 Task: Forward email   from parteek.kumar@softage.net to Email0024 with a cc to Email0025 with a message Message0026
Action: Mouse moved to (628, 67)
Screenshot: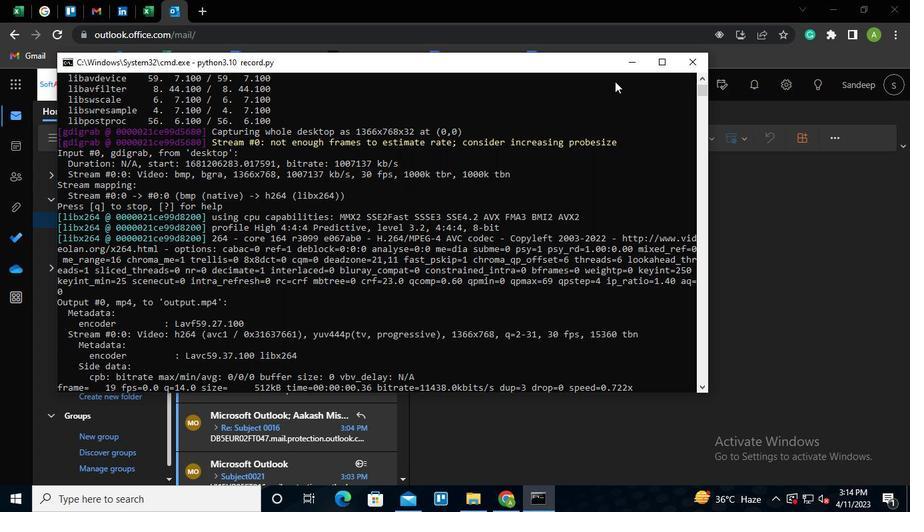 
Action: Mouse pressed left at (628, 67)
Screenshot: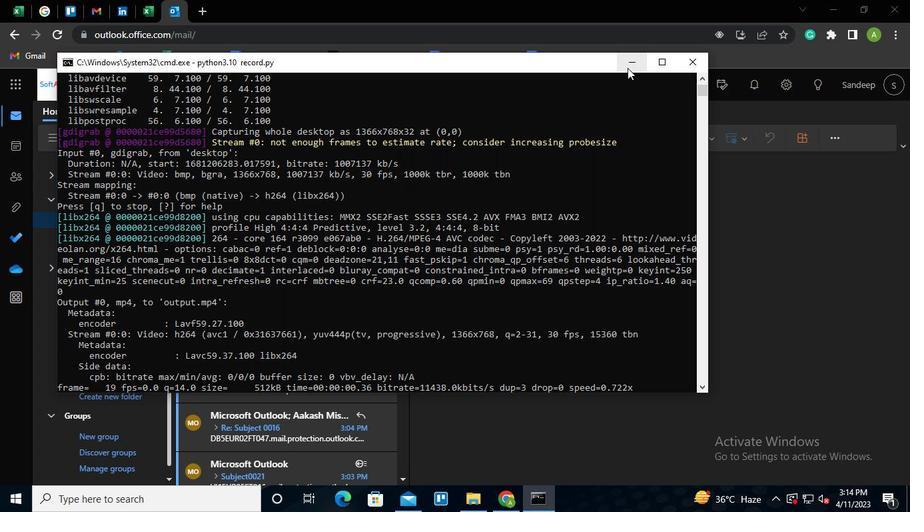 
Action: Mouse moved to (300, 213)
Screenshot: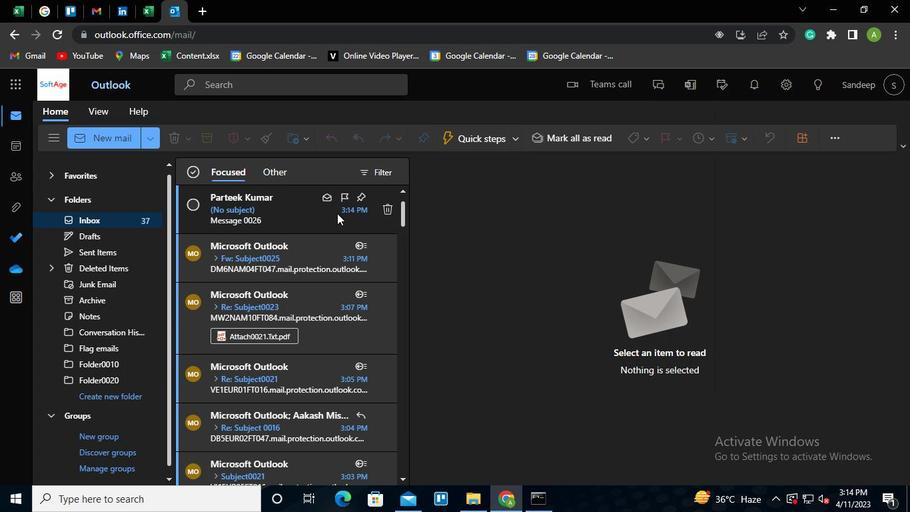 
Action: Mouse pressed left at (300, 213)
Screenshot: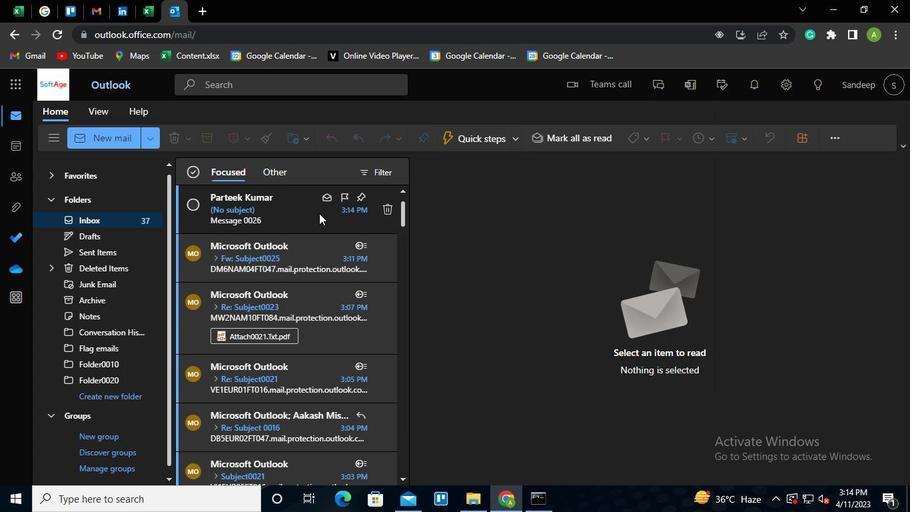 
Action: Mouse moved to (874, 208)
Screenshot: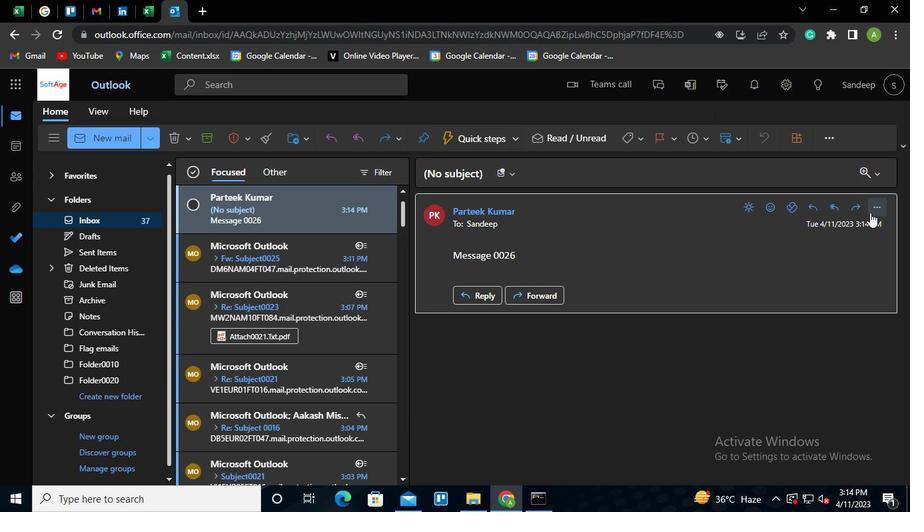 
Action: Mouse pressed left at (874, 208)
Screenshot: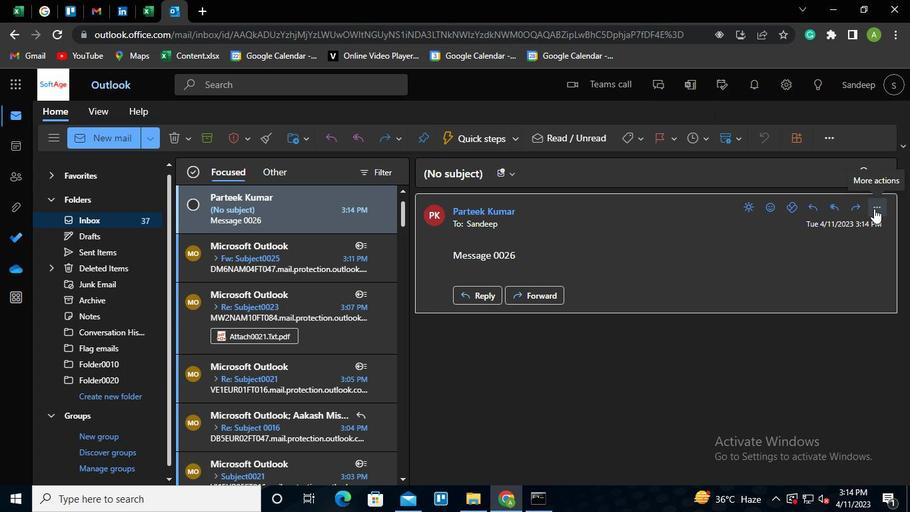 
Action: Mouse moved to (790, 139)
Screenshot: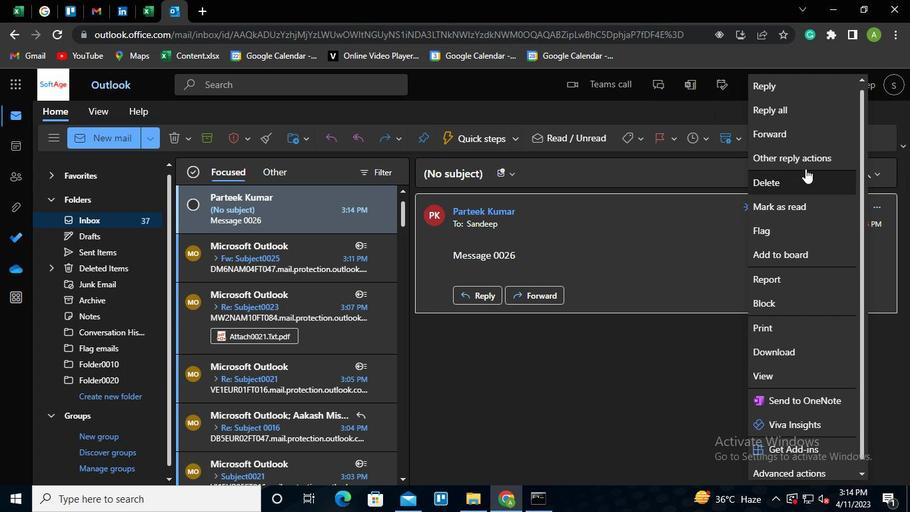 
Action: Mouse pressed left at (790, 139)
Screenshot: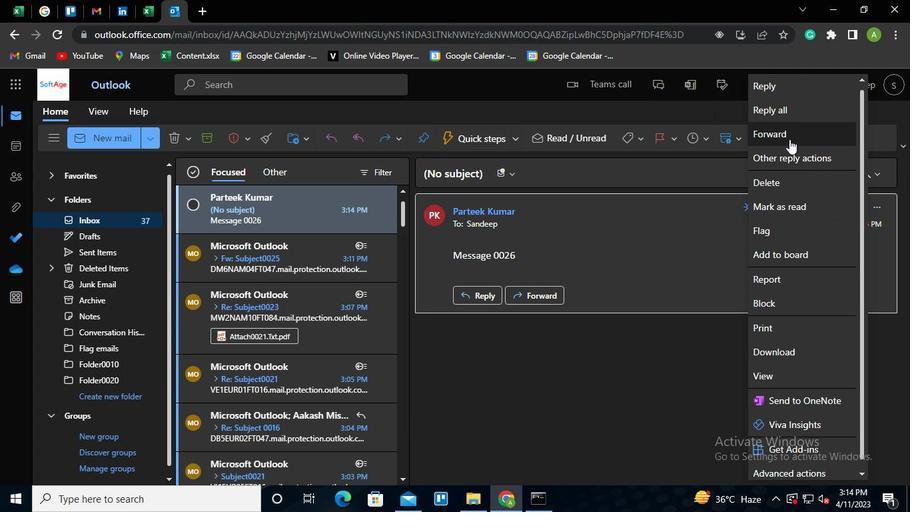 
Action: Mouse moved to (494, 206)
Screenshot: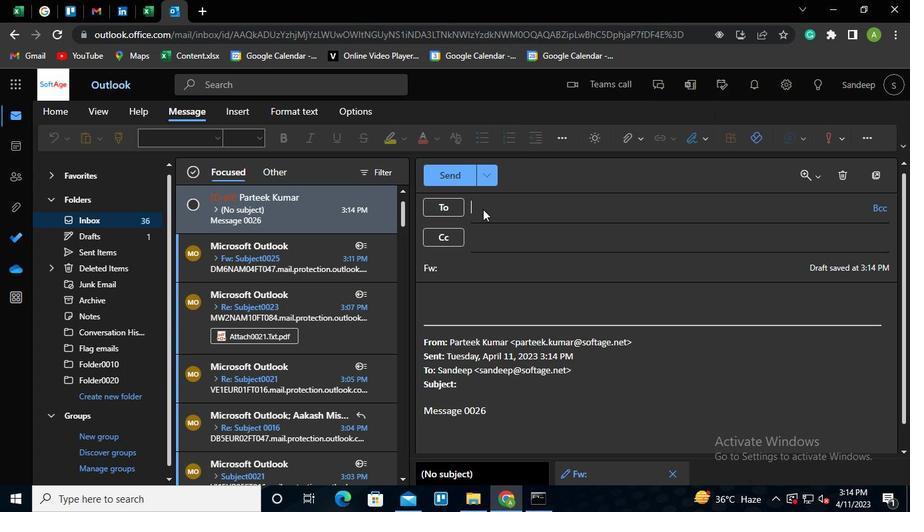
Action: Mouse pressed left at (494, 206)
Screenshot: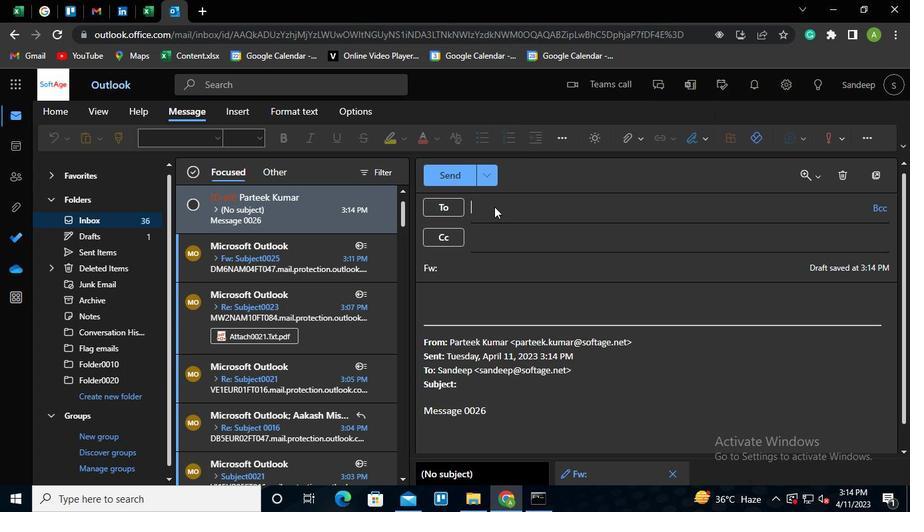 
Action: Keyboard Key.shift
Screenshot: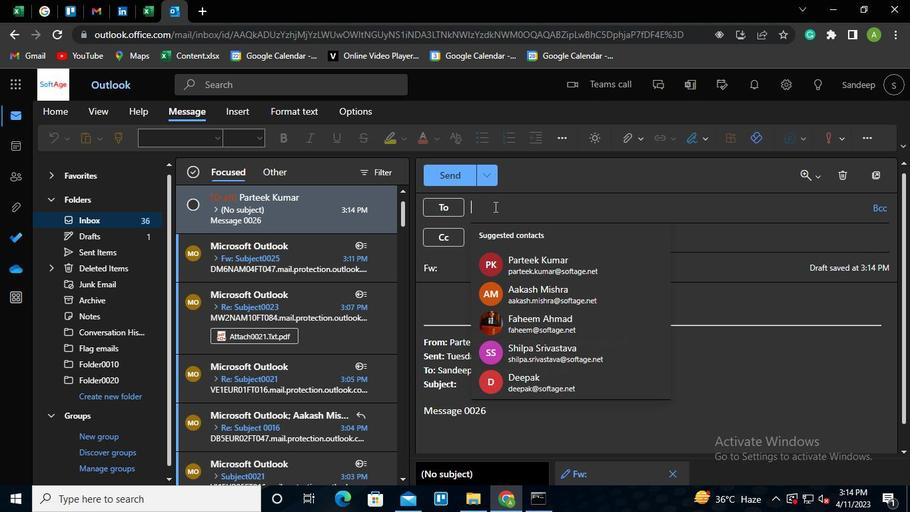 
Action: Keyboard E
Screenshot: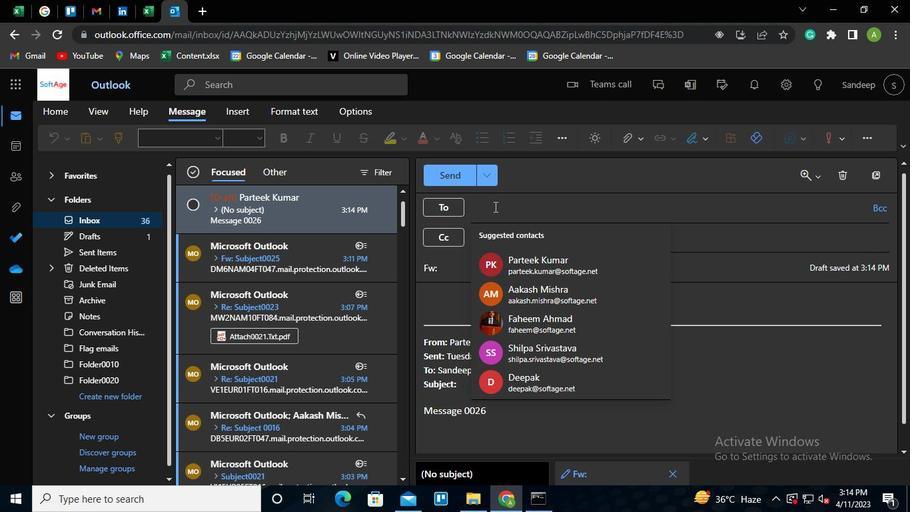 
Action: Keyboard m
Screenshot: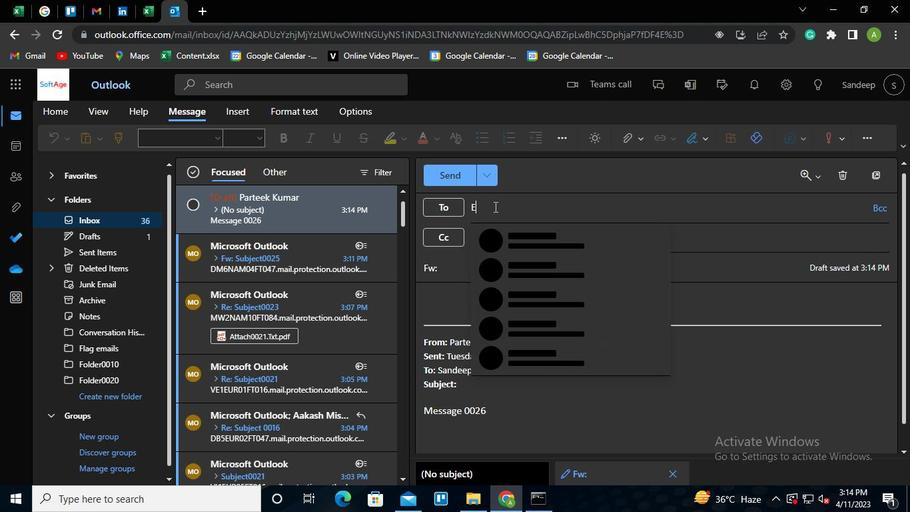 
Action: Keyboard a
Screenshot: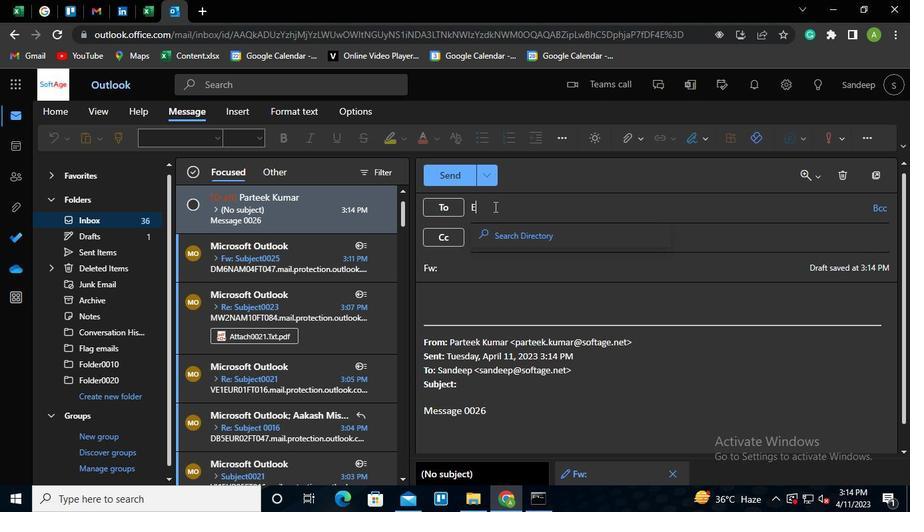 
Action: Keyboard i
Screenshot: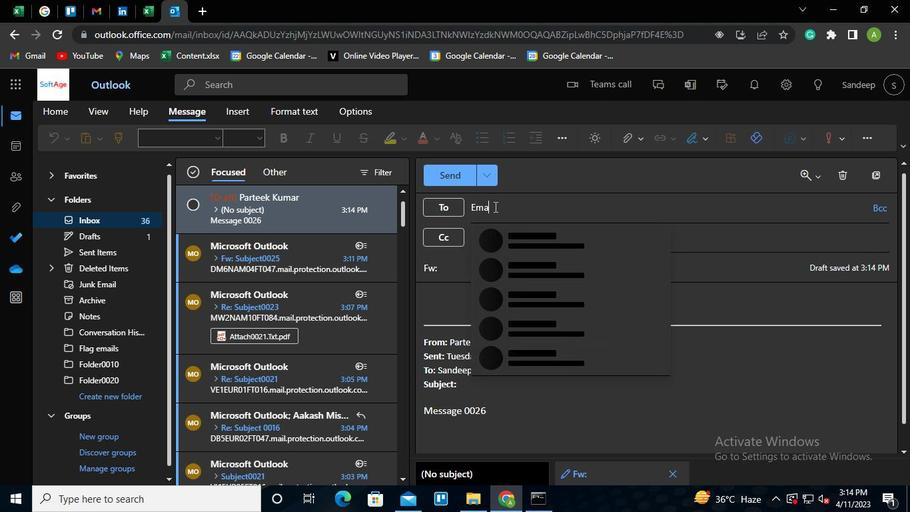 
Action: Keyboard l
Screenshot: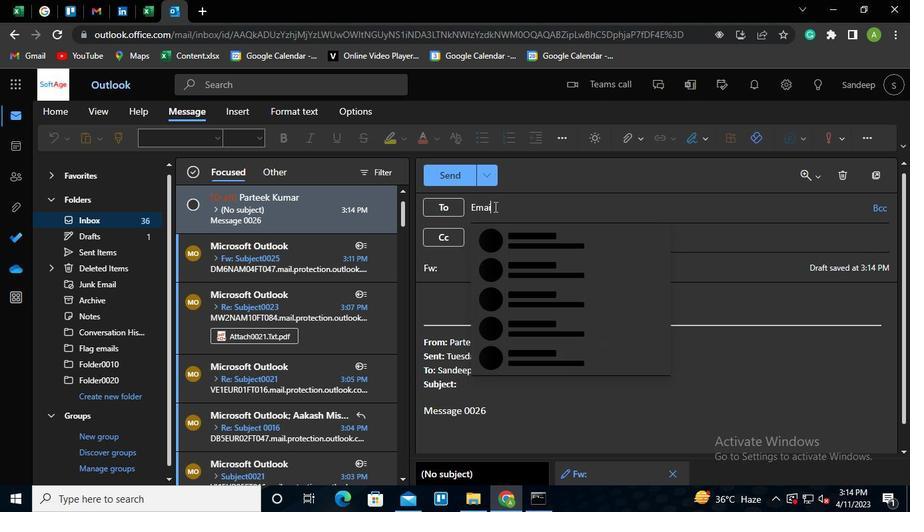 
Action: Keyboard <96>
Screenshot: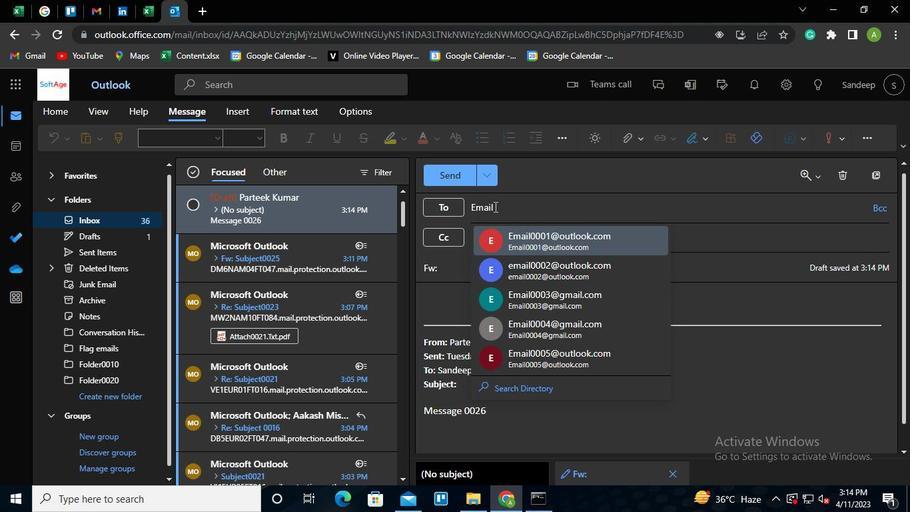 
Action: Keyboard <96>
Screenshot: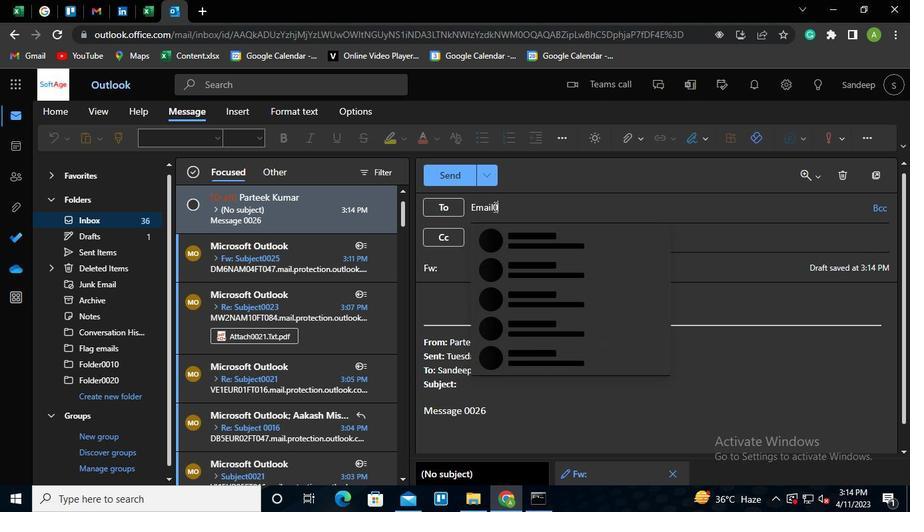 
Action: Keyboard <98>
Screenshot: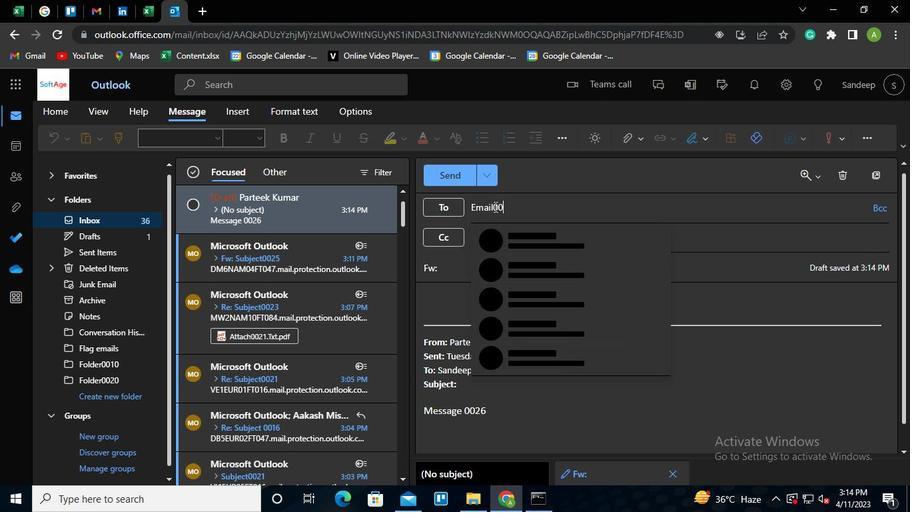 
Action: Keyboard <100>
Screenshot: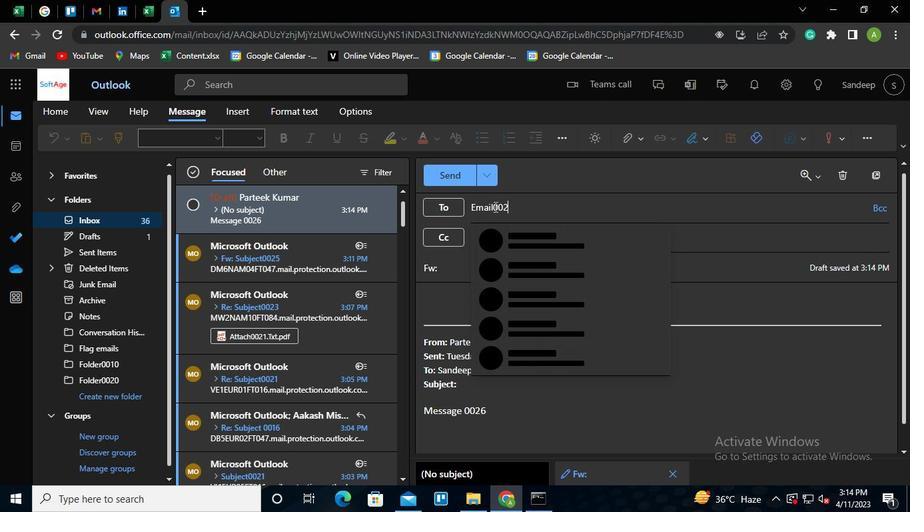 
Action: Keyboard Key.shift
Screenshot: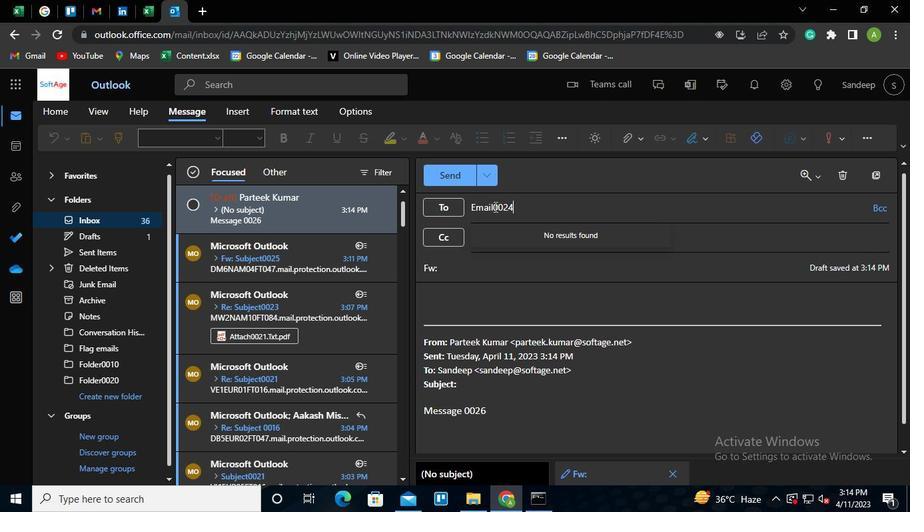 
Action: Keyboard @
Screenshot: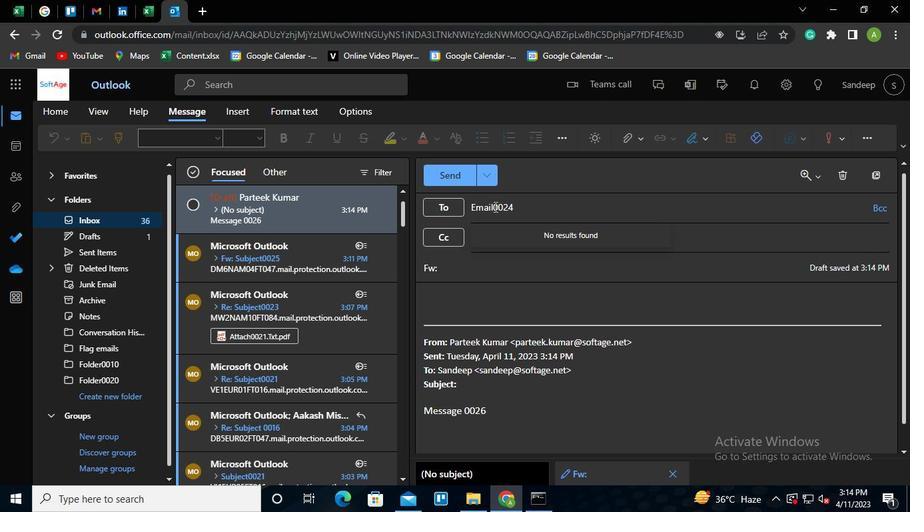 
Action: Keyboard g
Screenshot: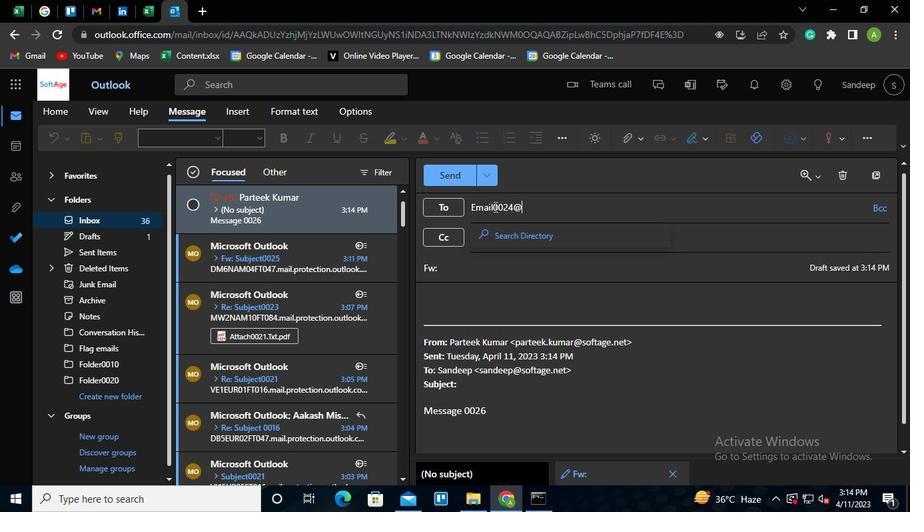 
Action: Keyboard m
Screenshot: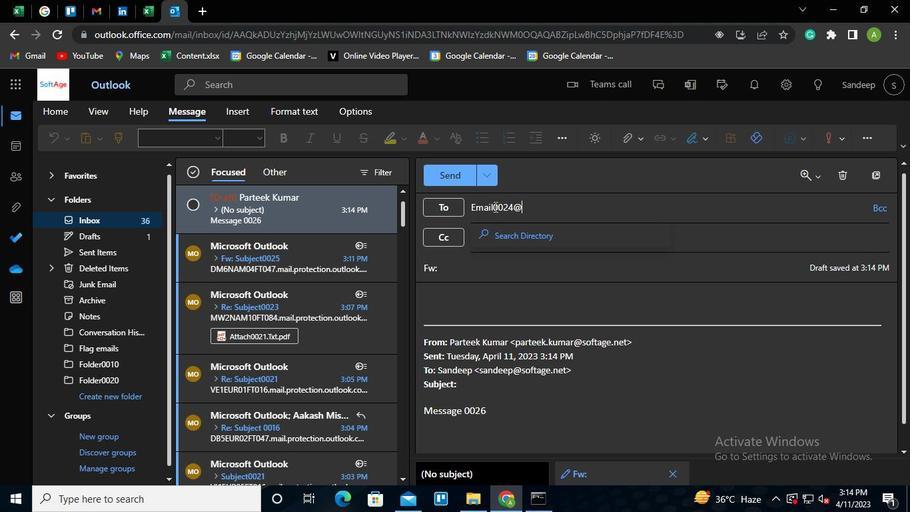 
Action: Keyboard a
Screenshot: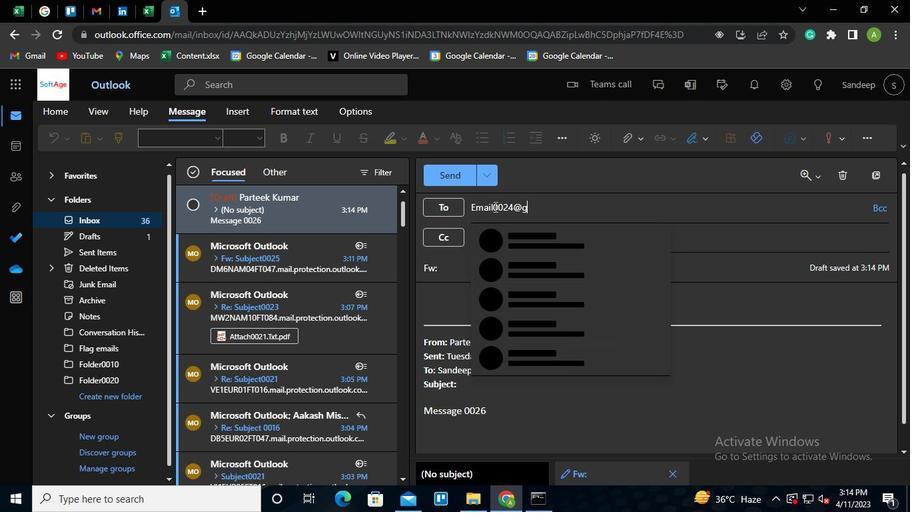 
Action: Keyboard i
Screenshot: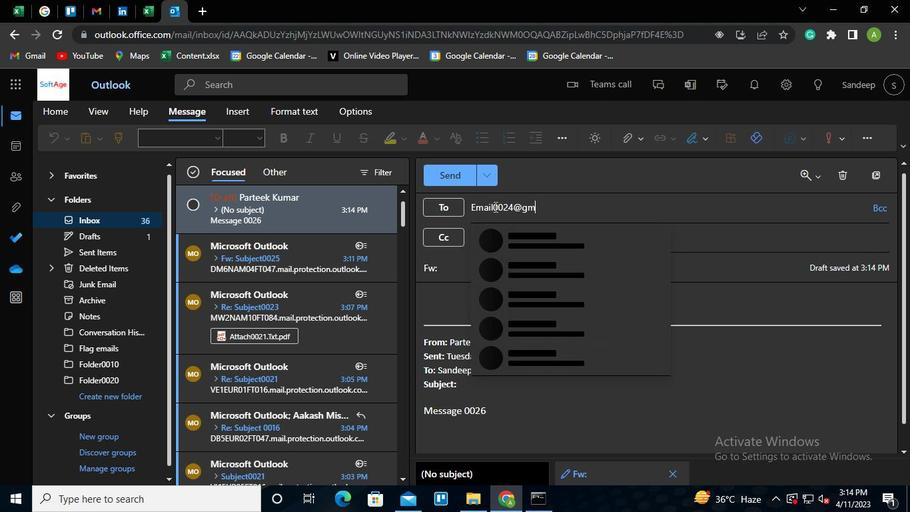 
Action: Keyboard l
Screenshot: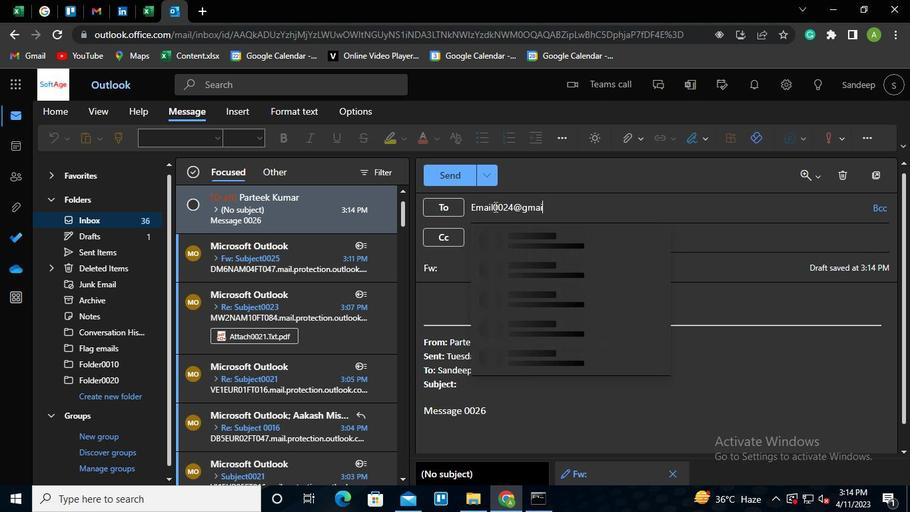 
Action: Keyboard .
Screenshot: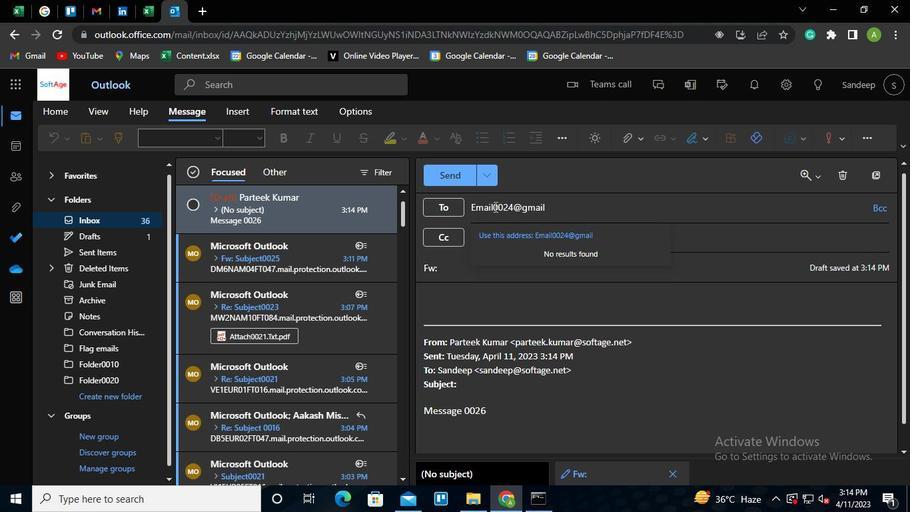 
Action: Keyboard c
Screenshot: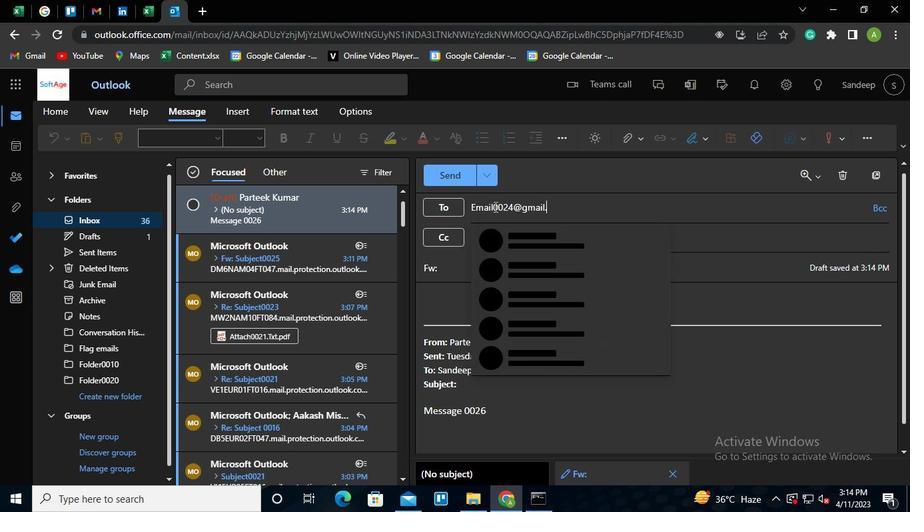 
Action: Keyboard o
Screenshot: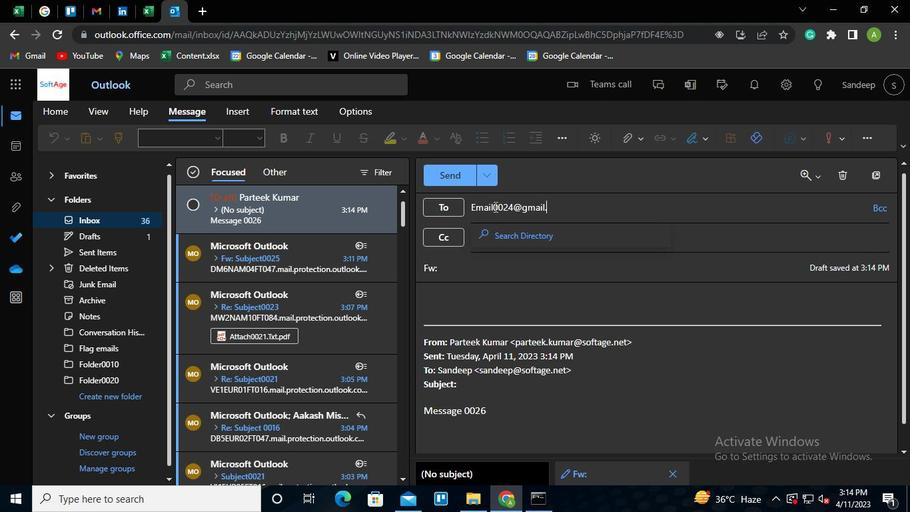 
Action: Keyboard m
Screenshot: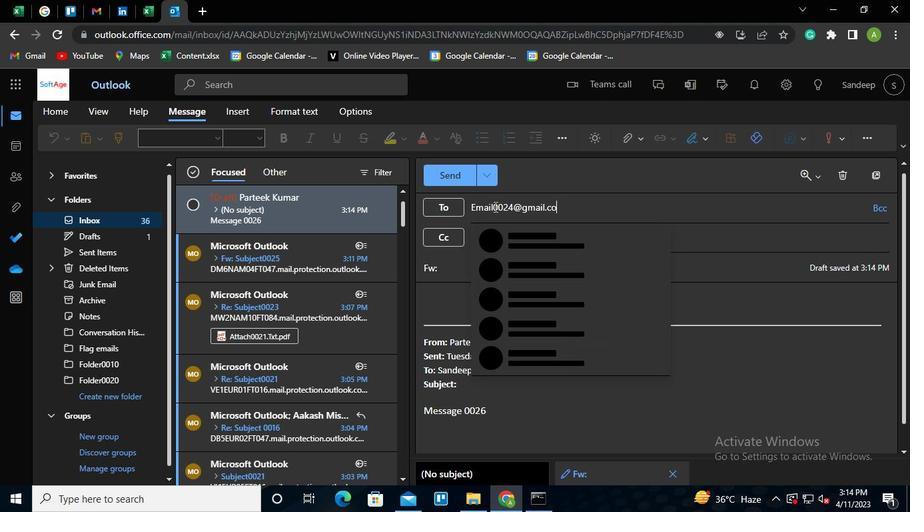
Action: Keyboard Key.left
Screenshot: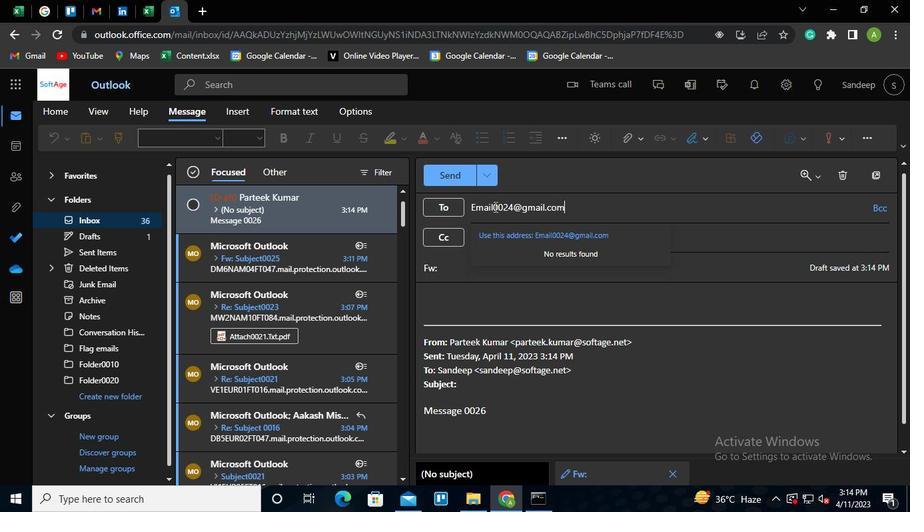 
Action: Keyboard Key.left
Screenshot: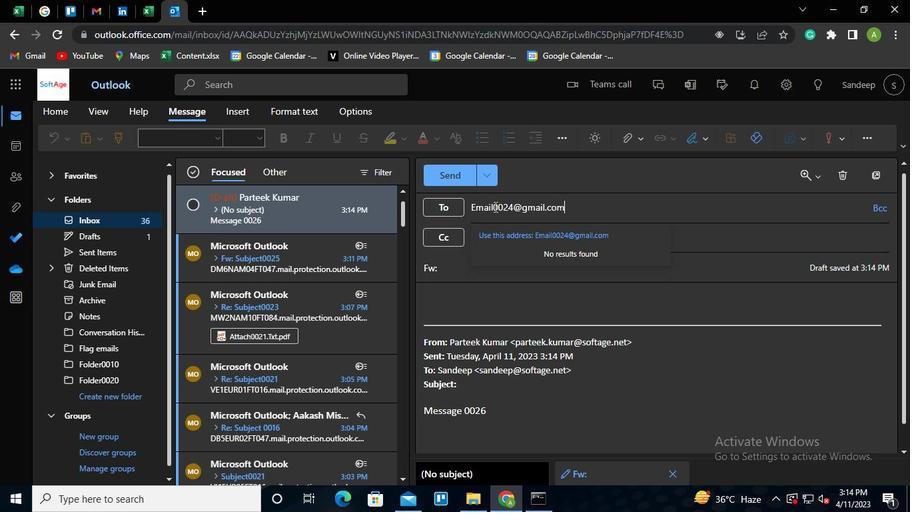 
Action: Keyboard Key.left
Screenshot: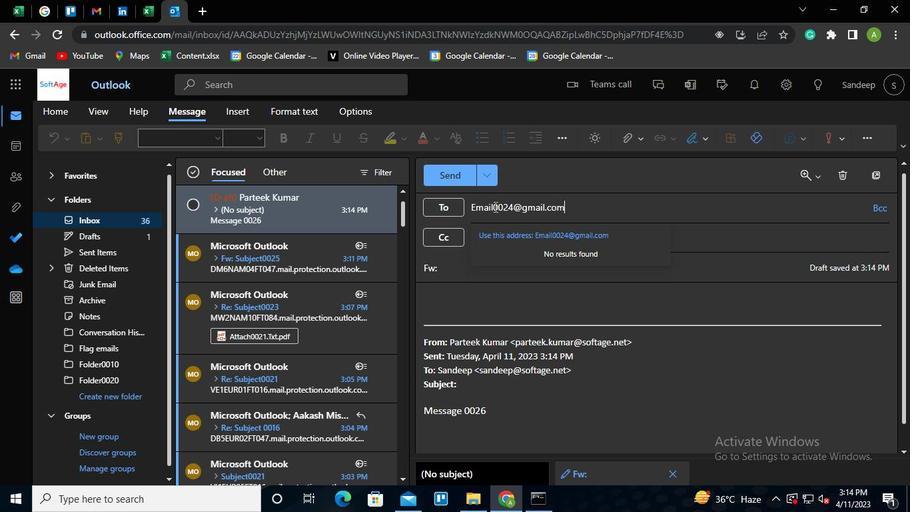
Action: Keyboard Key.left
Screenshot: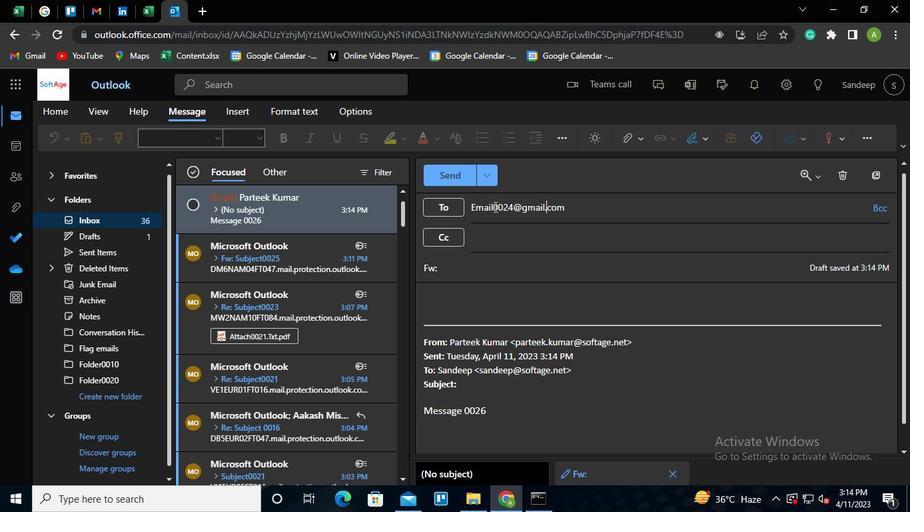 
Action: Keyboard Key.backspace
Screenshot: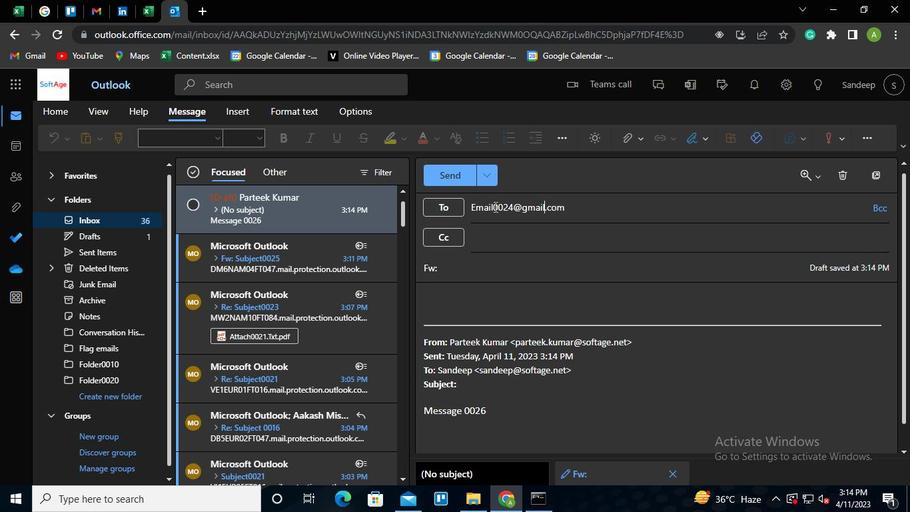 
Action: Keyboard Key.backspace
Screenshot: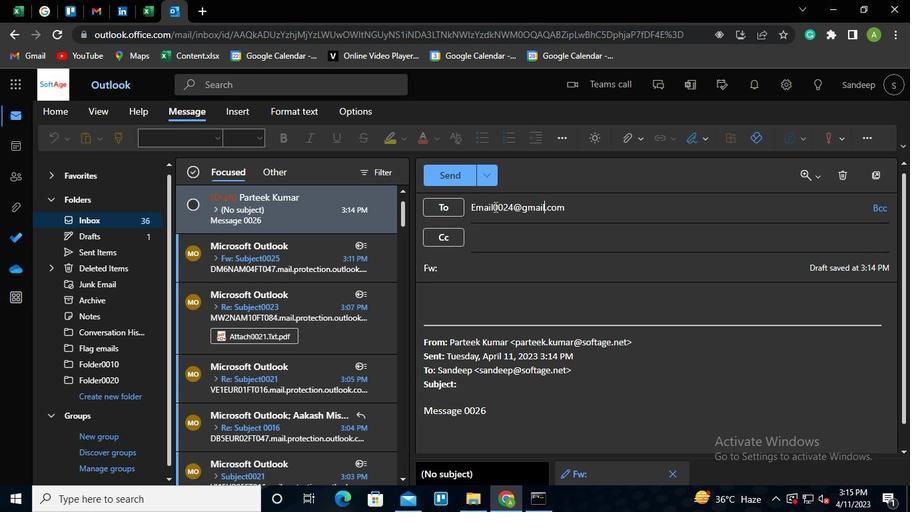 
Action: Keyboard Key.backspace
Screenshot: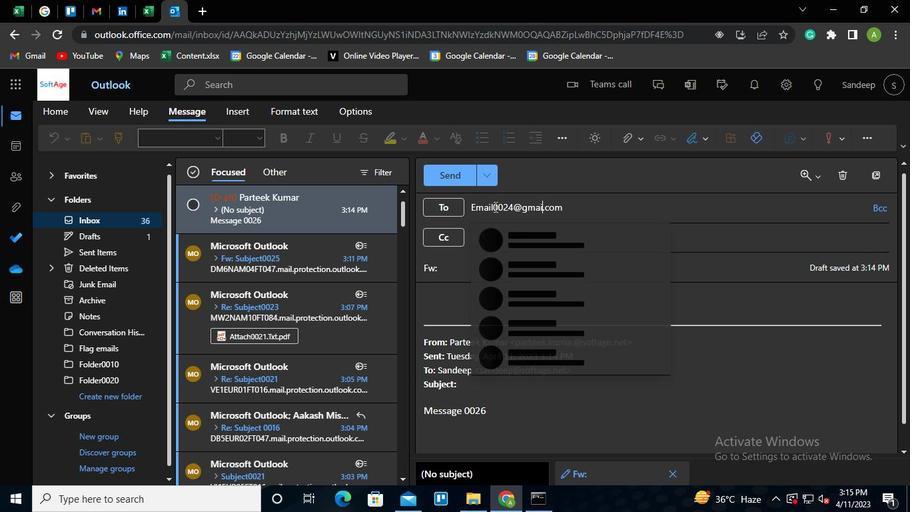 
Action: Keyboard Key.backspace
Screenshot: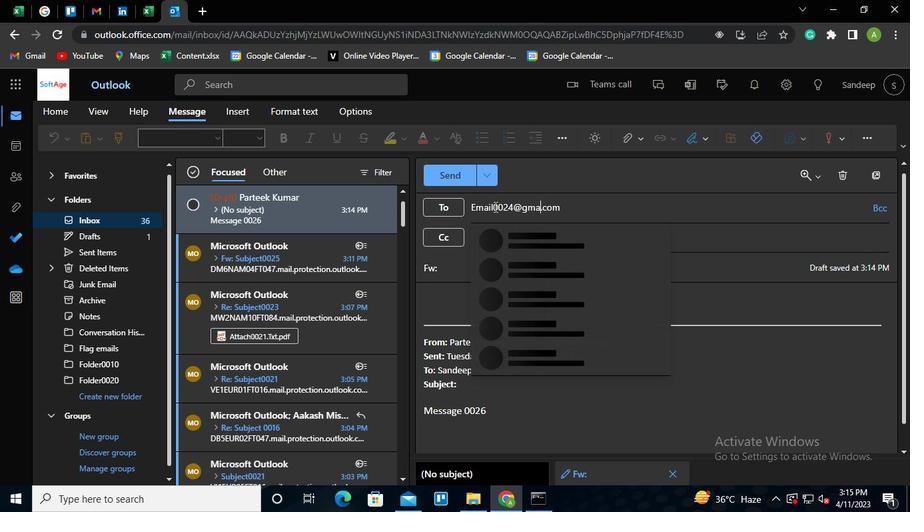 
Action: Keyboard Key.backspace
Screenshot: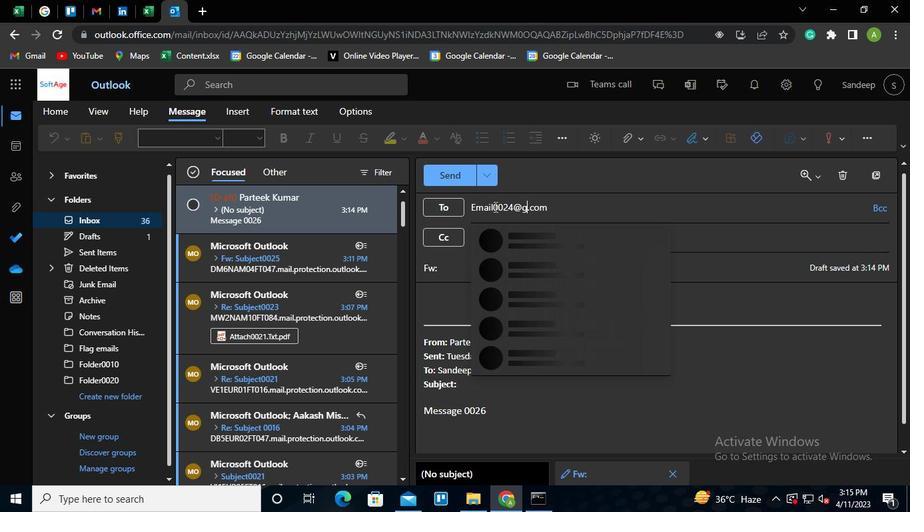 
Action: Keyboard o
Screenshot: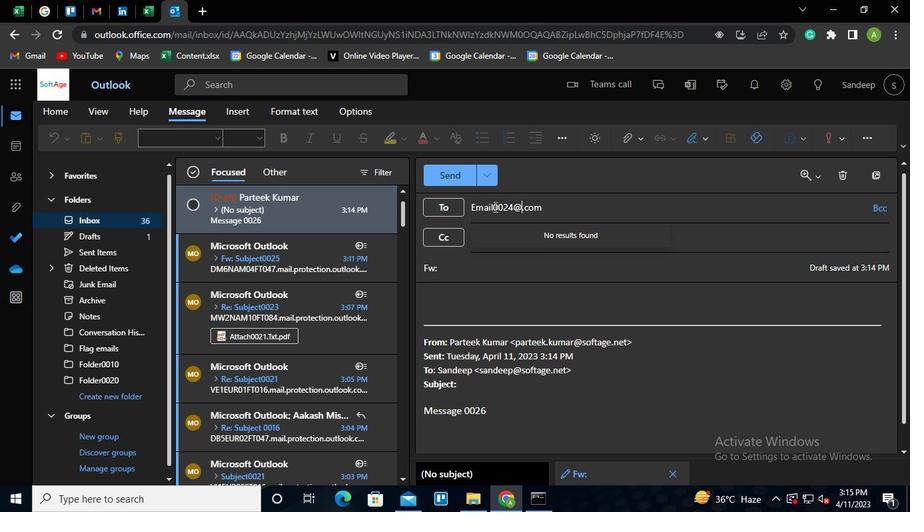 
Action: Keyboard u
Screenshot: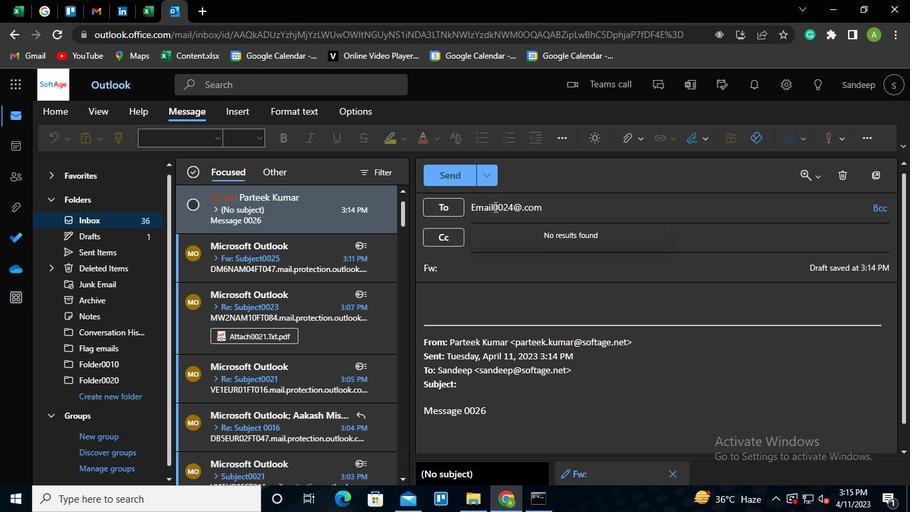 
Action: Keyboard t
Screenshot: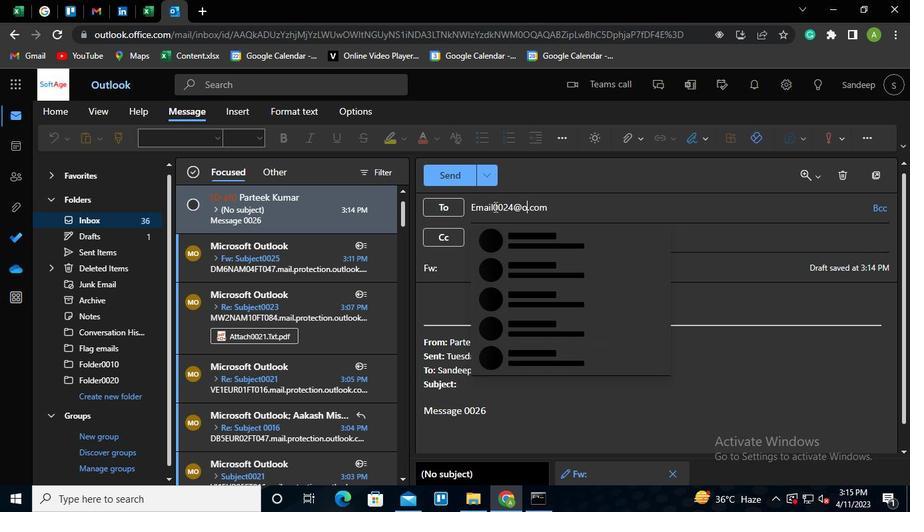 
Action: Keyboard l
Screenshot: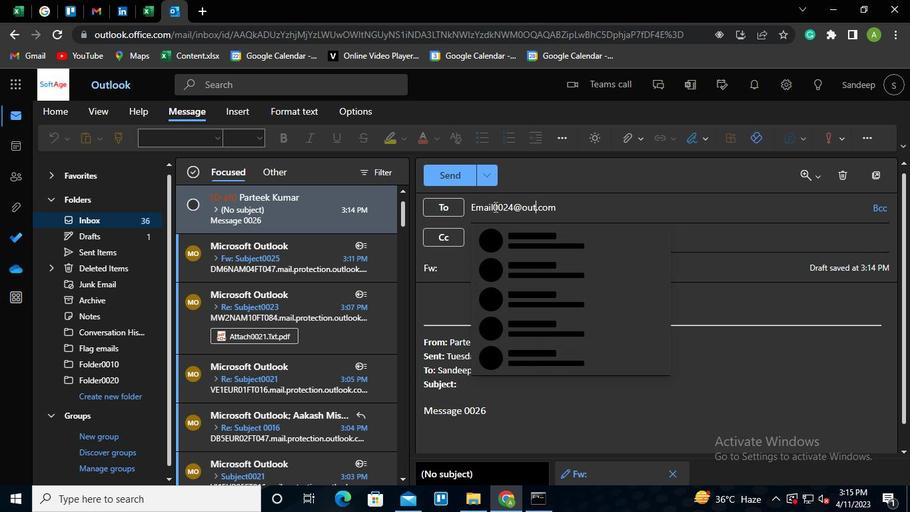 
Action: Keyboard o
Screenshot: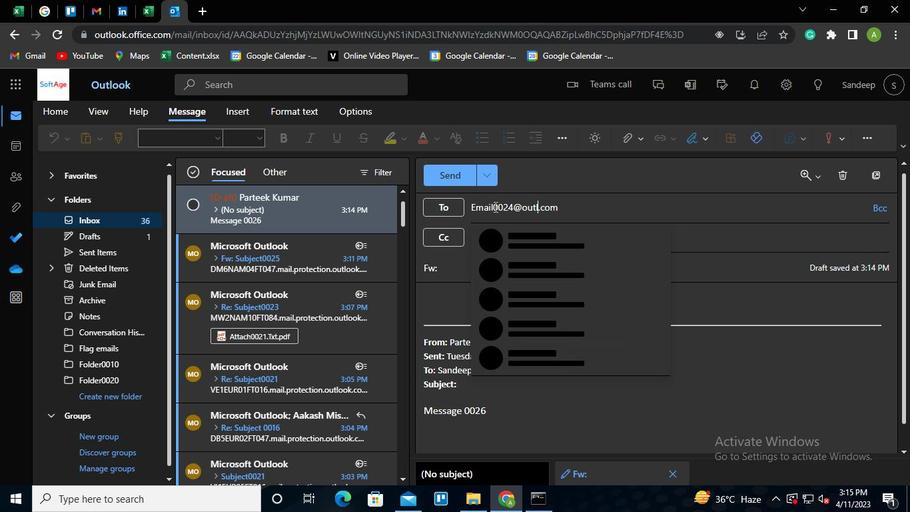 
Action: Keyboard o
Screenshot: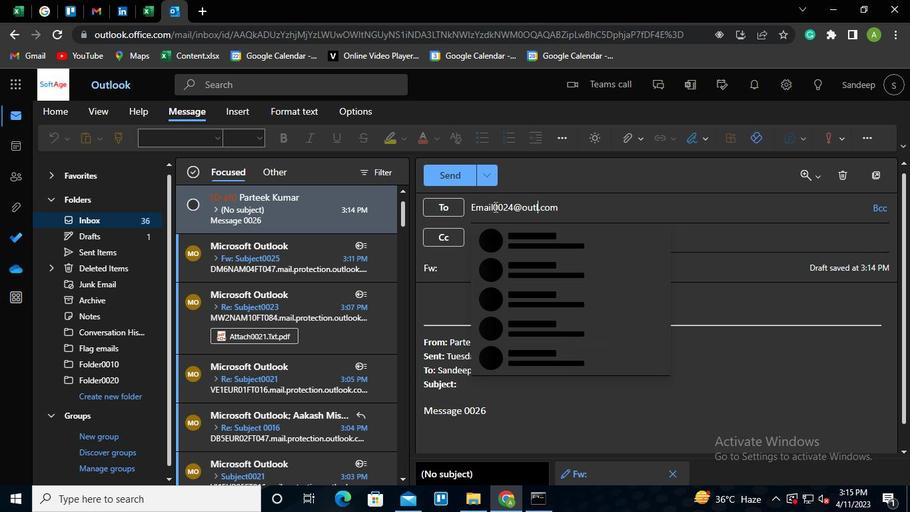 
Action: Keyboard k
Screenshot: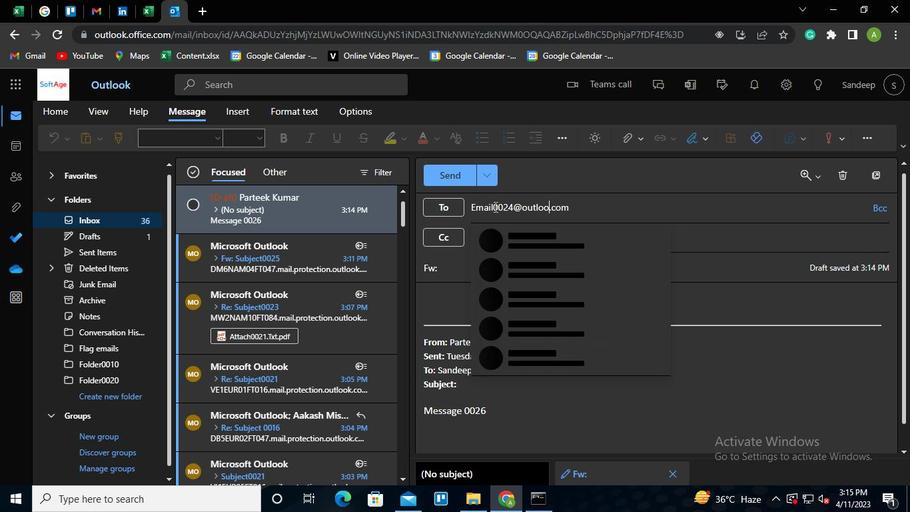 
Action: Keyboard Key.down
Screenshot: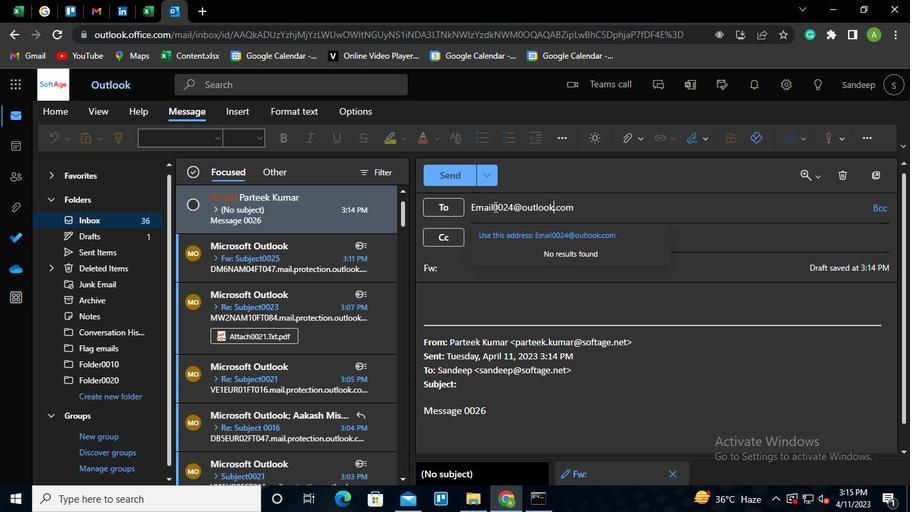 
Action: Keyboard Key.enter
Screenshot: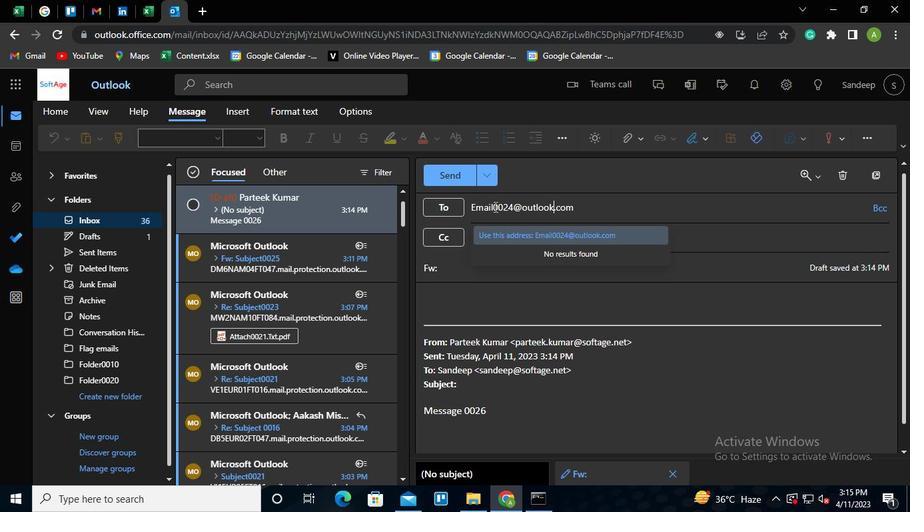 
Action: Mouse moved to (506, 250)
Screenshot: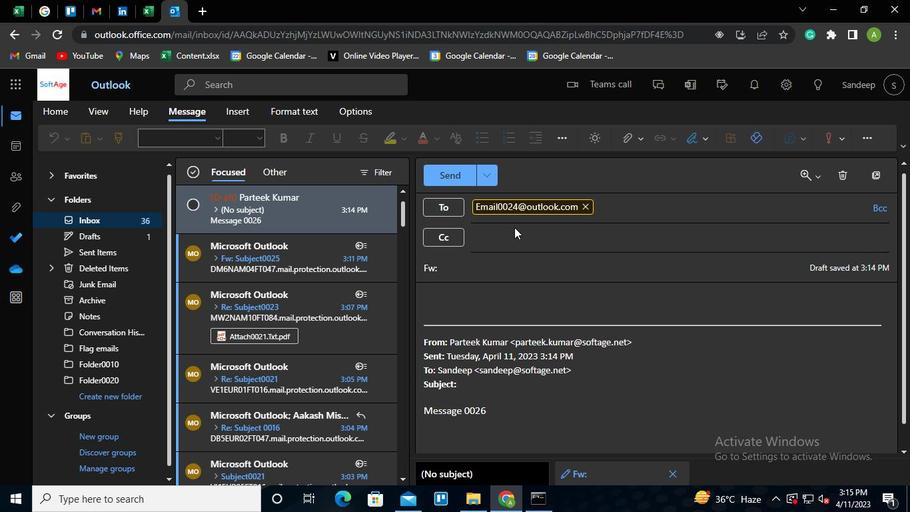 
Action: Mouse pressed left at (506, 250)
Screenshot: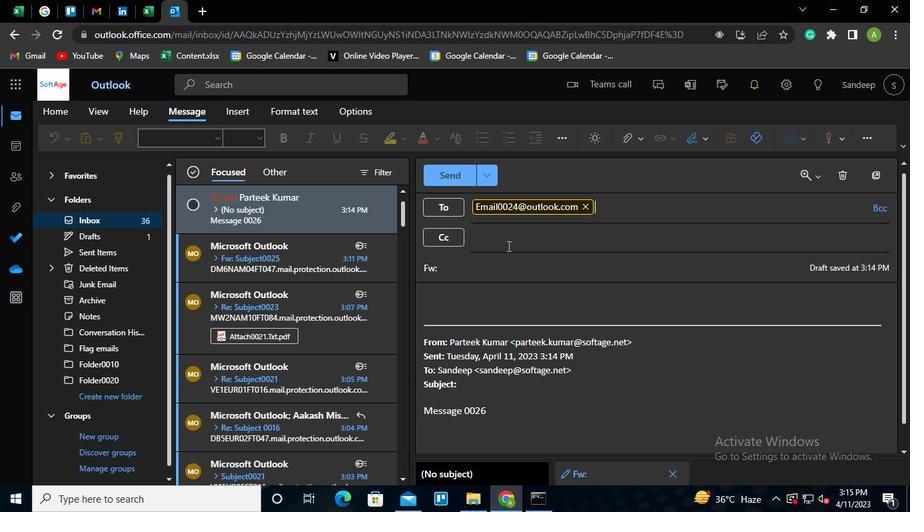 
Action: Mouse moved to (509, 245)
Screenshot: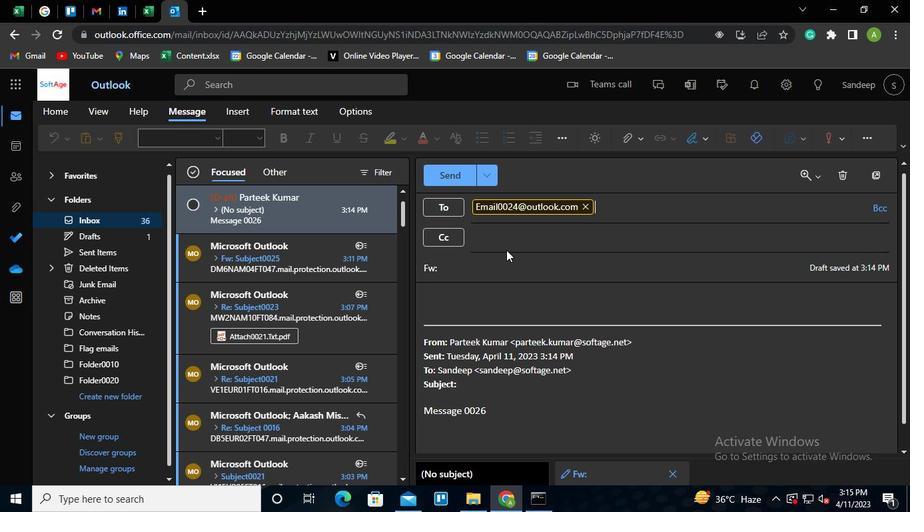 
Action: Mouse pressed left at (509, 245)
Screenshot: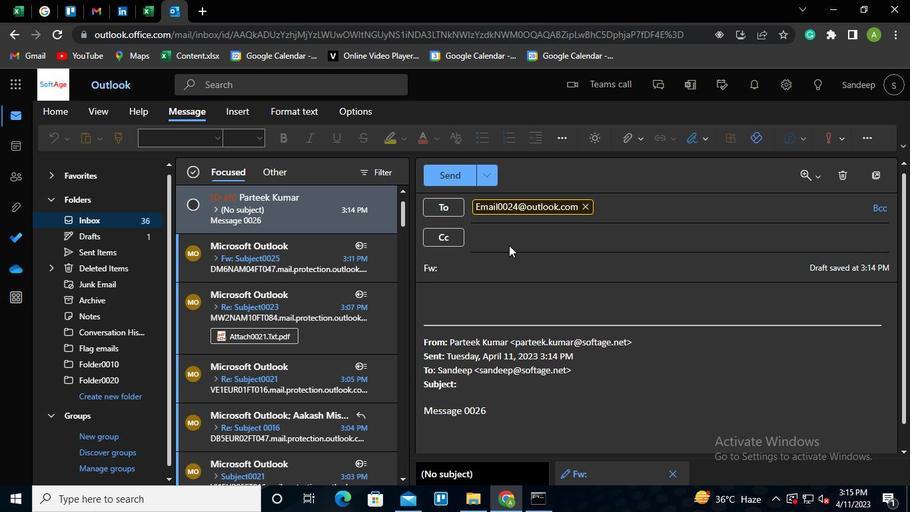 
Action: Mouse moved to (511, 241)
Screenshot: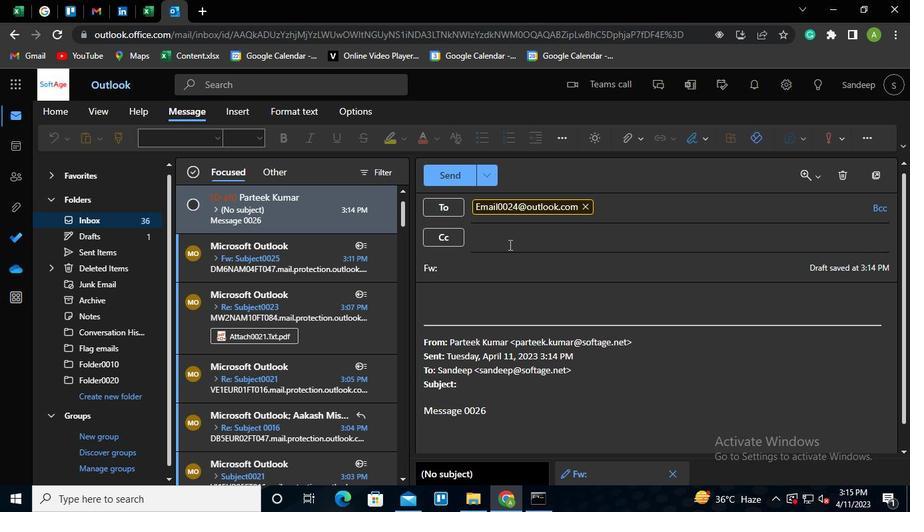 
Action: Mouse pressed left at (511, 241)
Screenshot: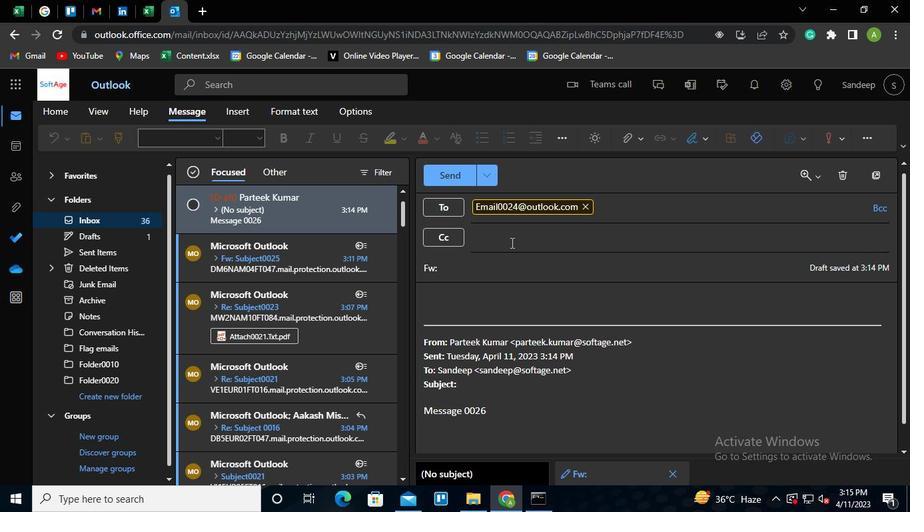 
Action: Keyboard Key.shift
Screenshot: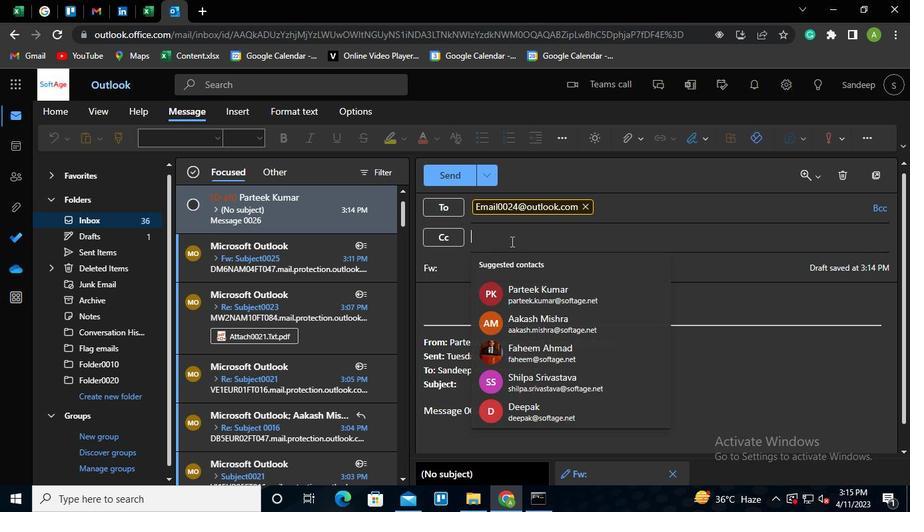 
Action: Keyboard E
Screenshot: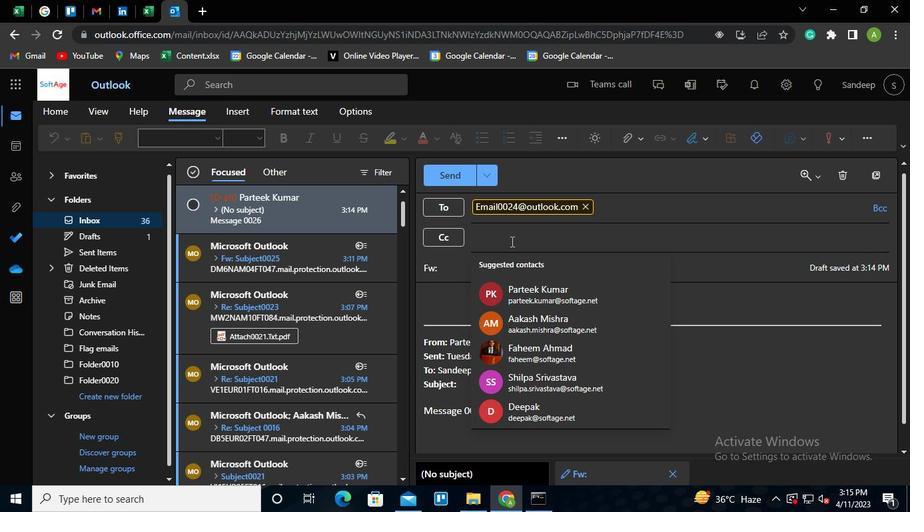 
Action: Keyboard m
Screenshot: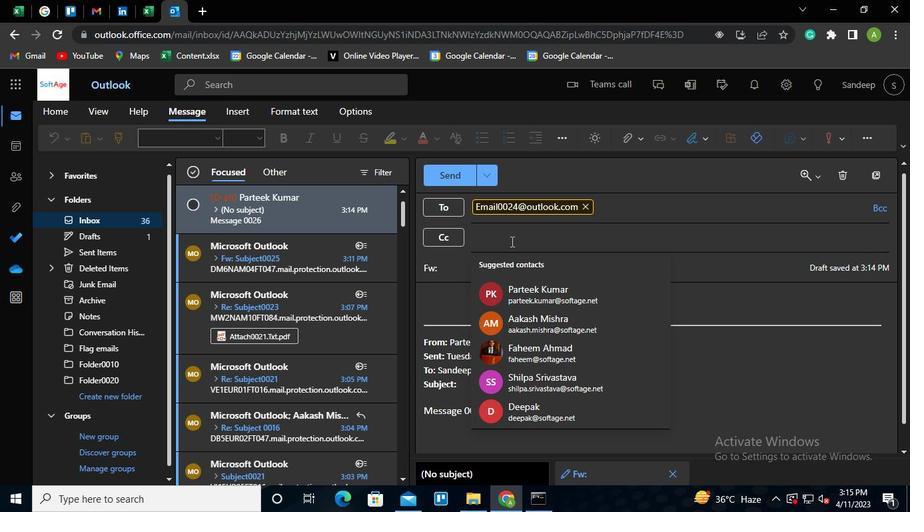 
Action: Keyboard a
Screenshot: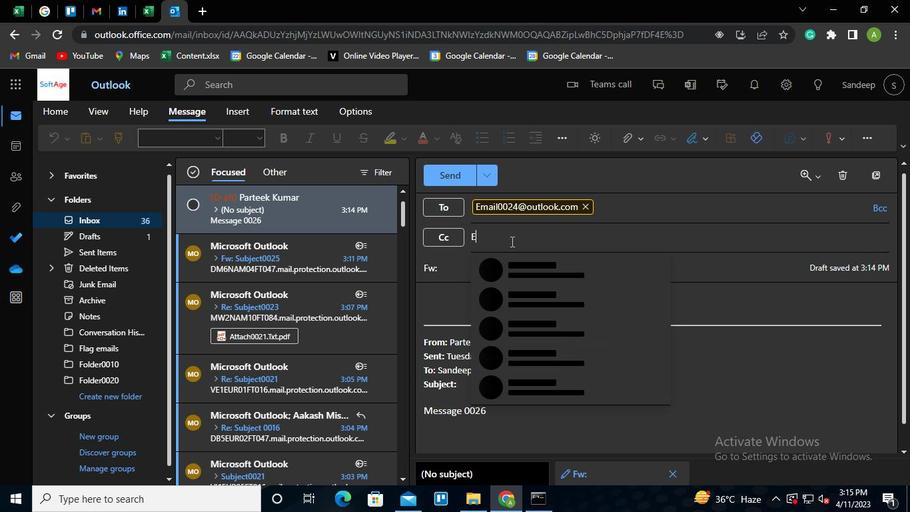 
Action: Keyboard i
Screenshot: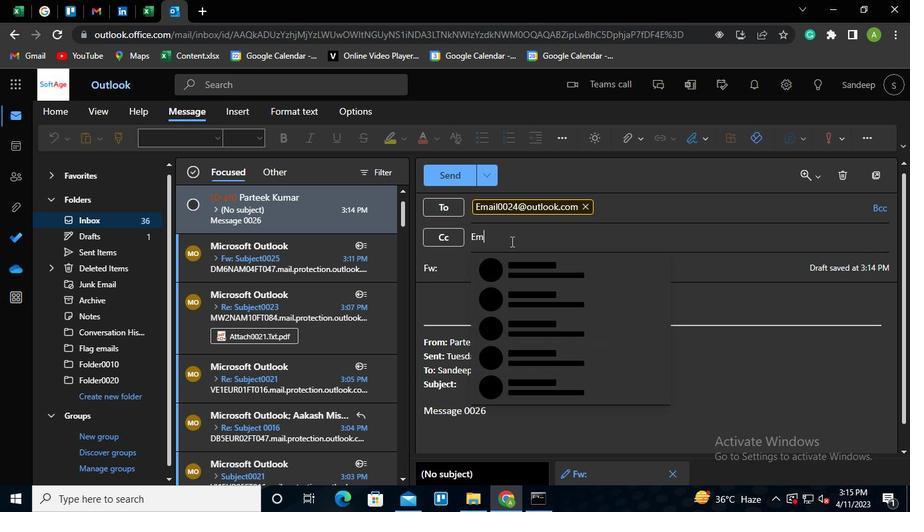 
Action: Keyboard l
Screenshot: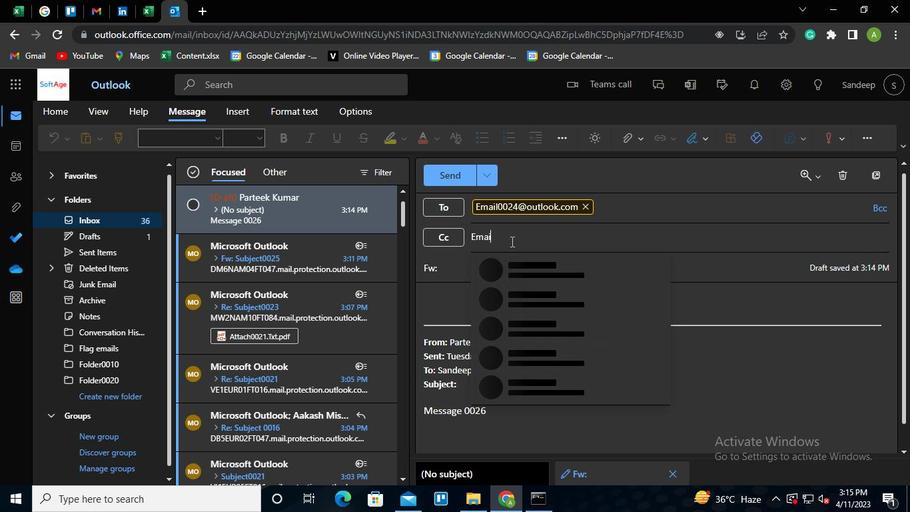 
Action: Keyboard <96>
Screenshot: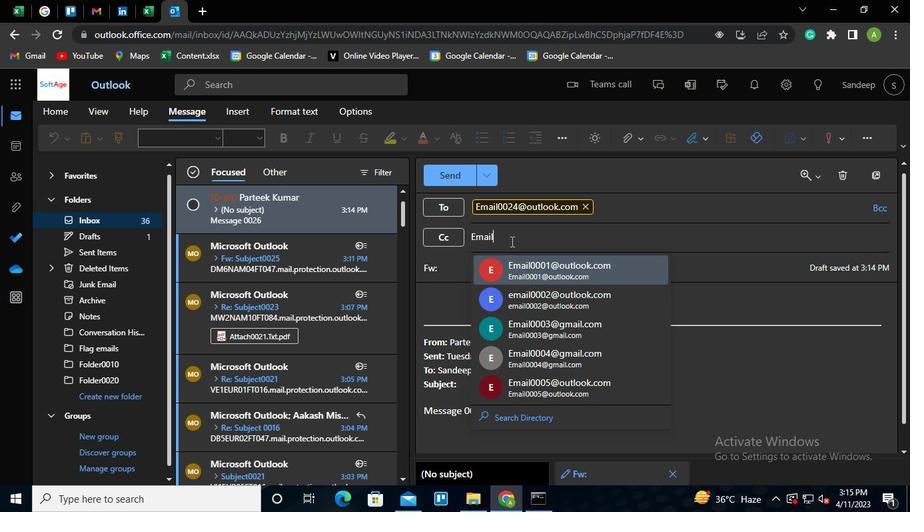 
Action: Keyboard <96>
Screenshot: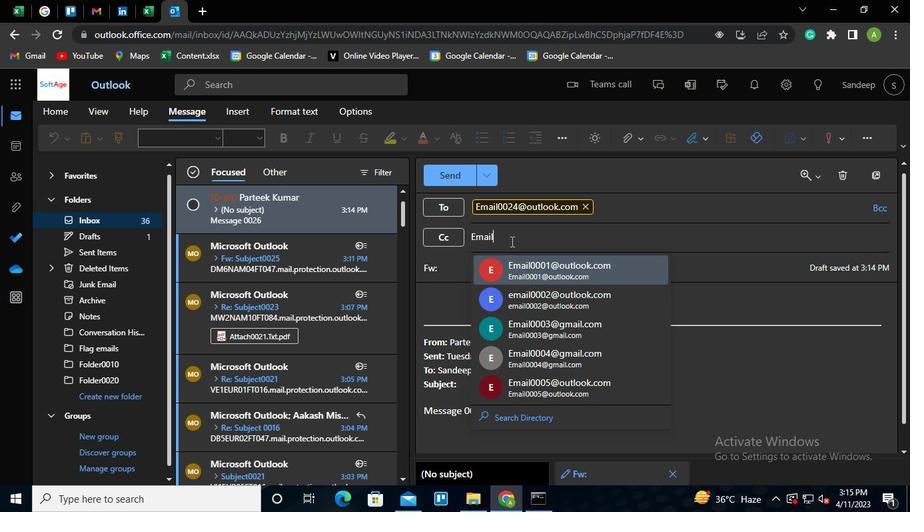
Action: Keyboard <98>
Screenshot: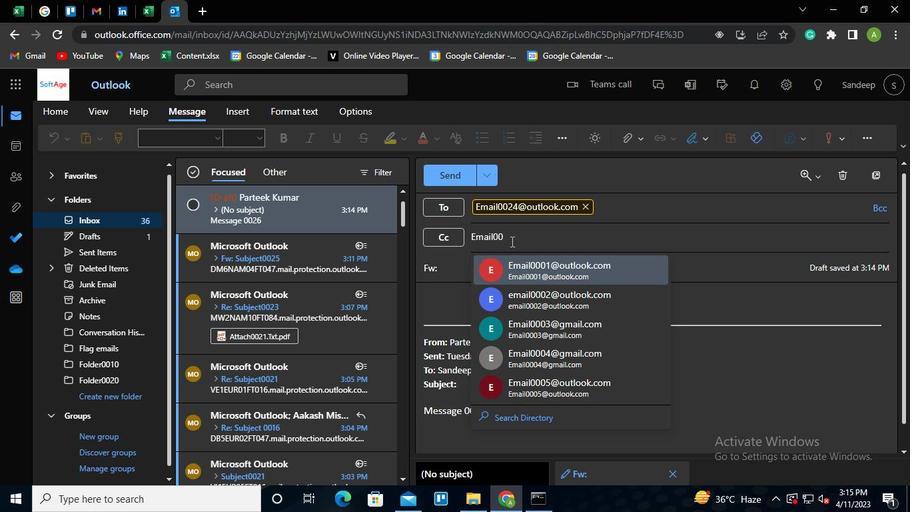 
Action: Keyboard <101>
Screenshot: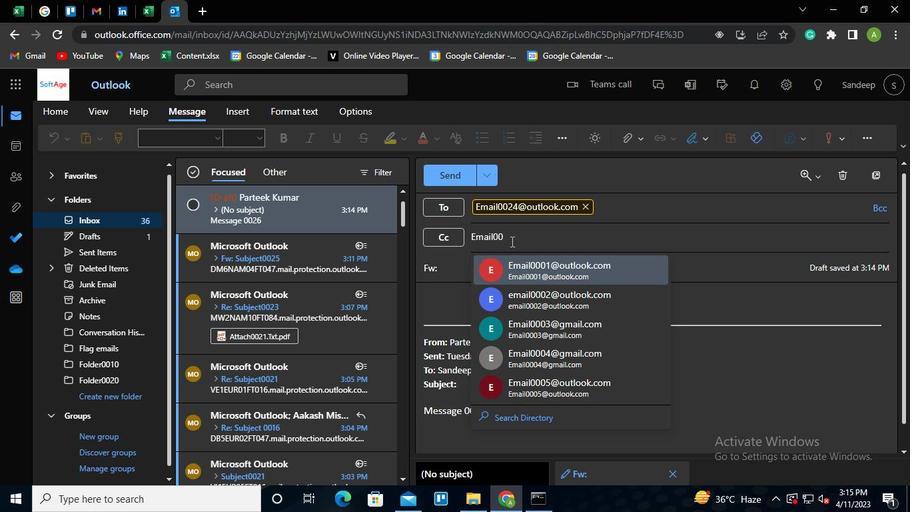 
Action: Keyboard Key.shift
Screenshot: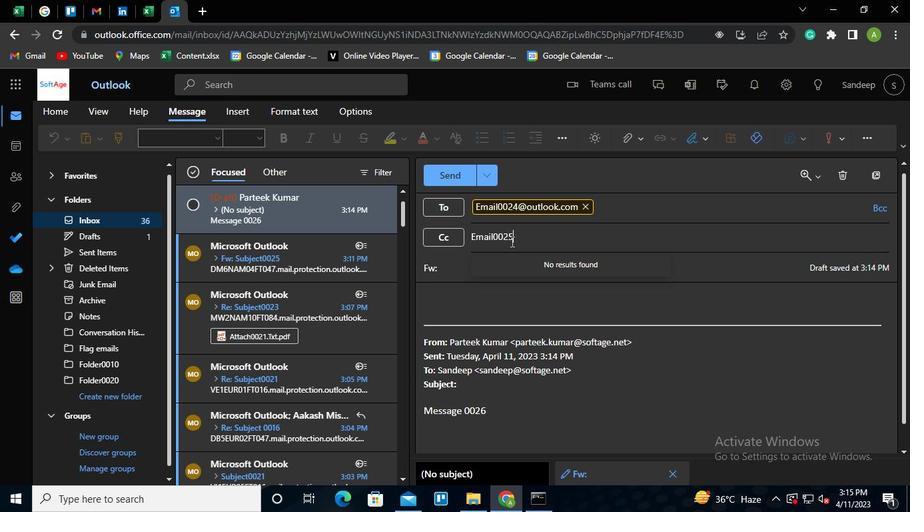 
Action: Keyboard @
Screenshot: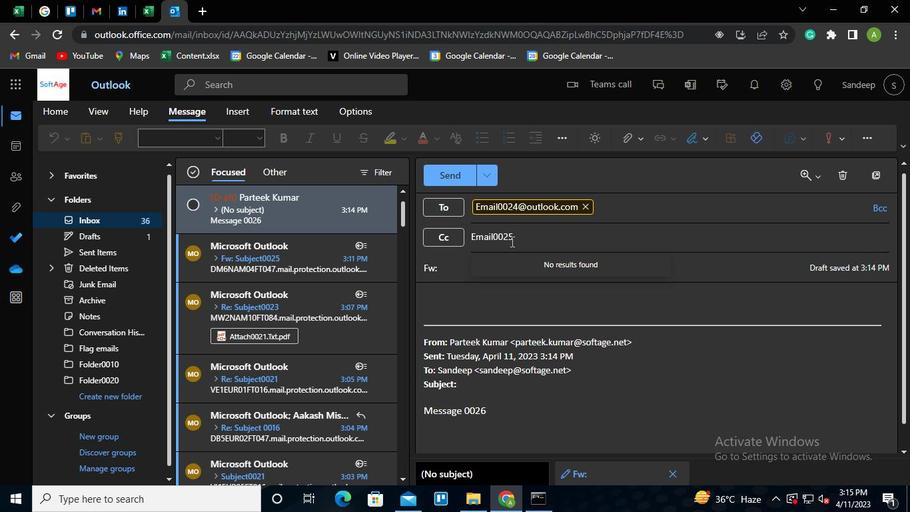 
Action: Keyboard o
Screenshot: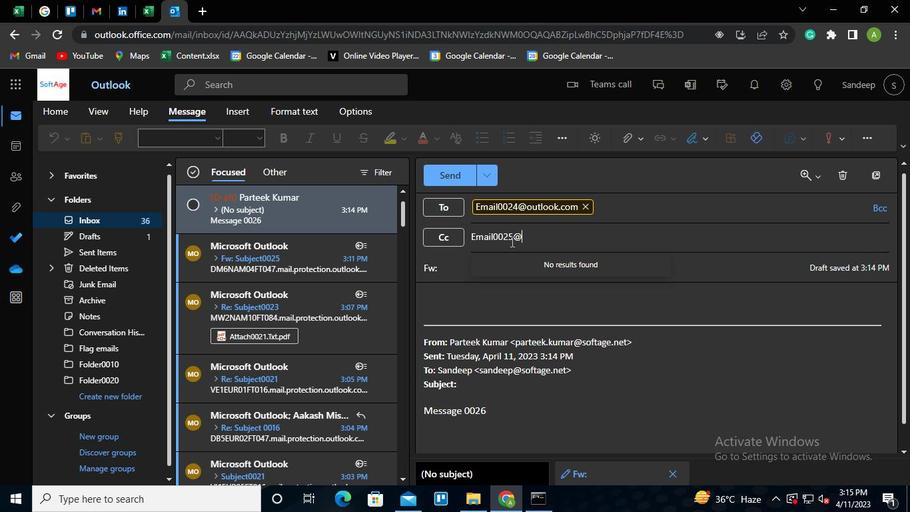 
Action: Keyboard u
Screenshot: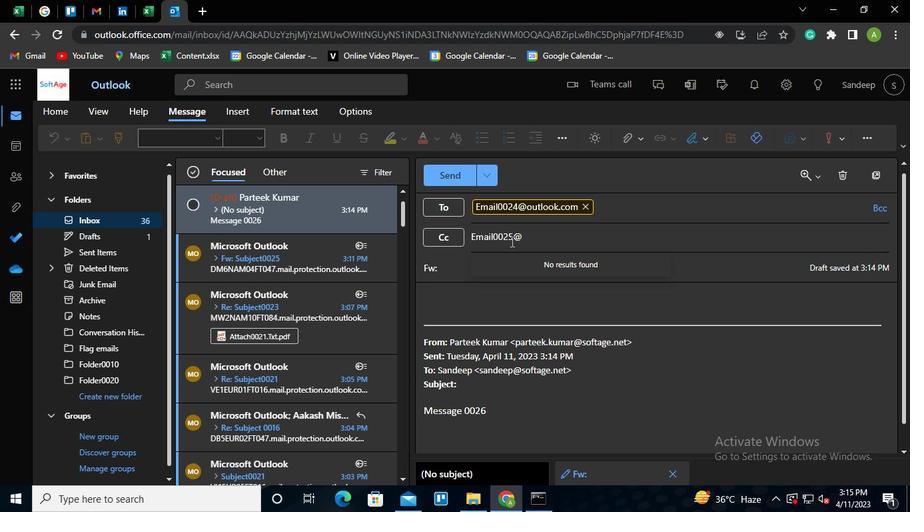 
Action: Keyboard t
Screenshot: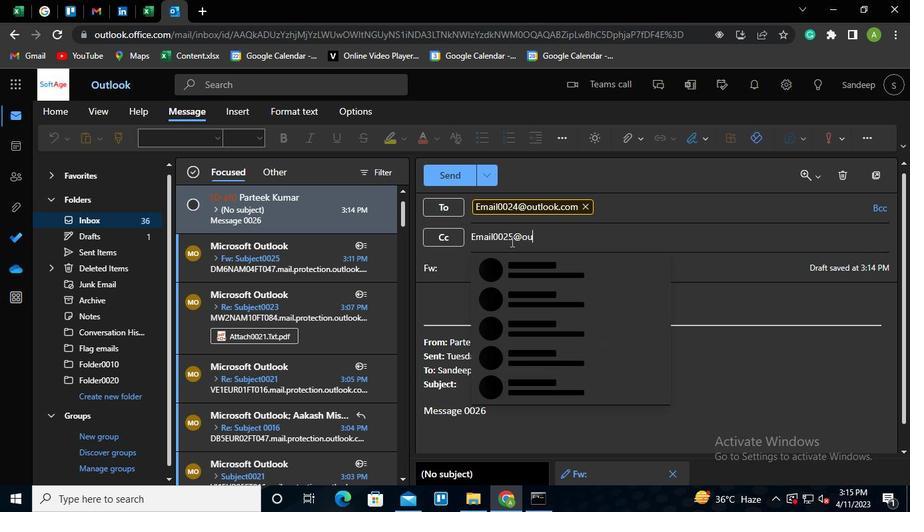 
Action: Keyboard l
Screenshot: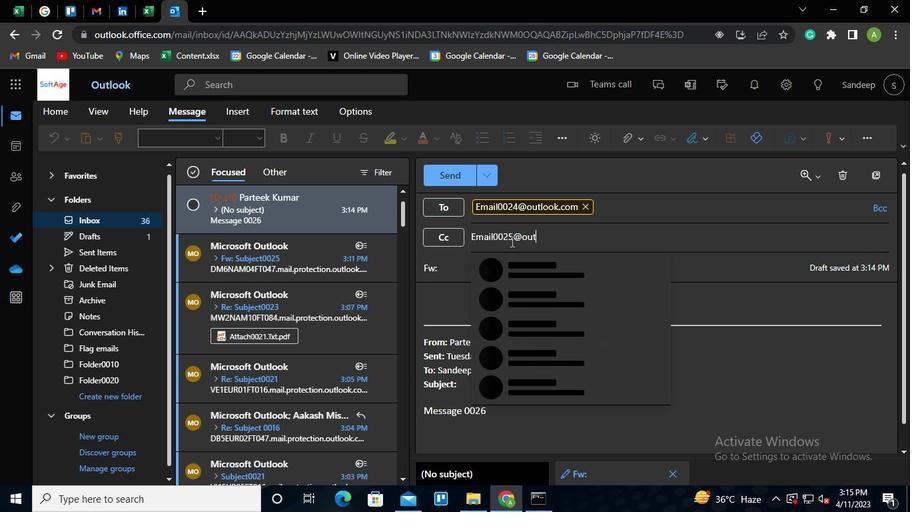 
Action: Keyboard o
Screenshot: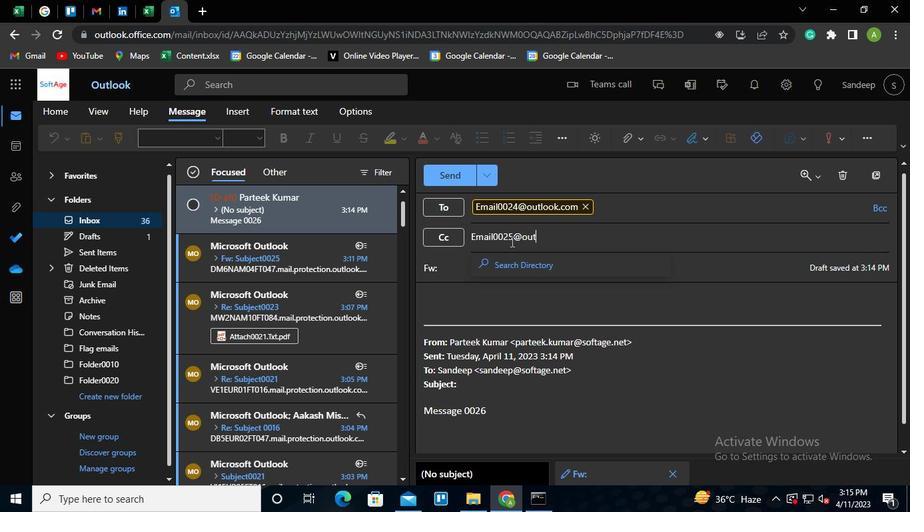 
Action: Keyboard o
Screenshot: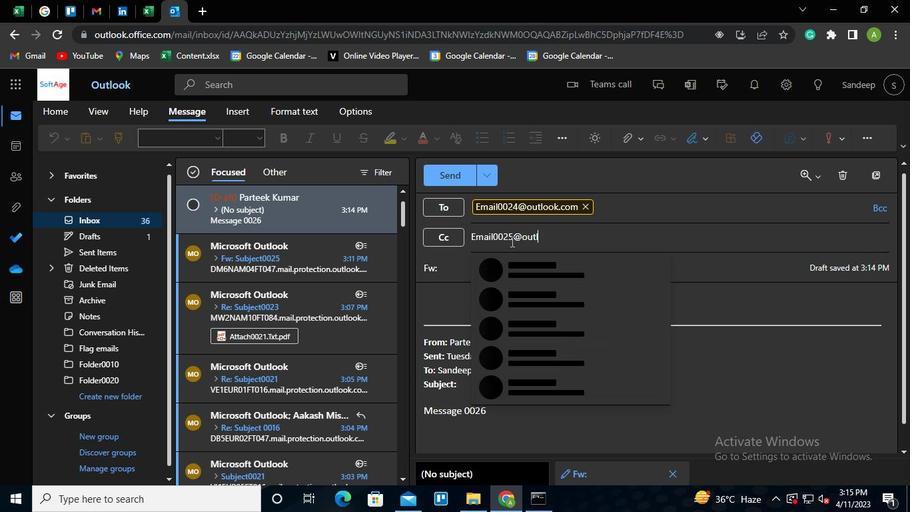 
Action: Keyboard k
Screenshot: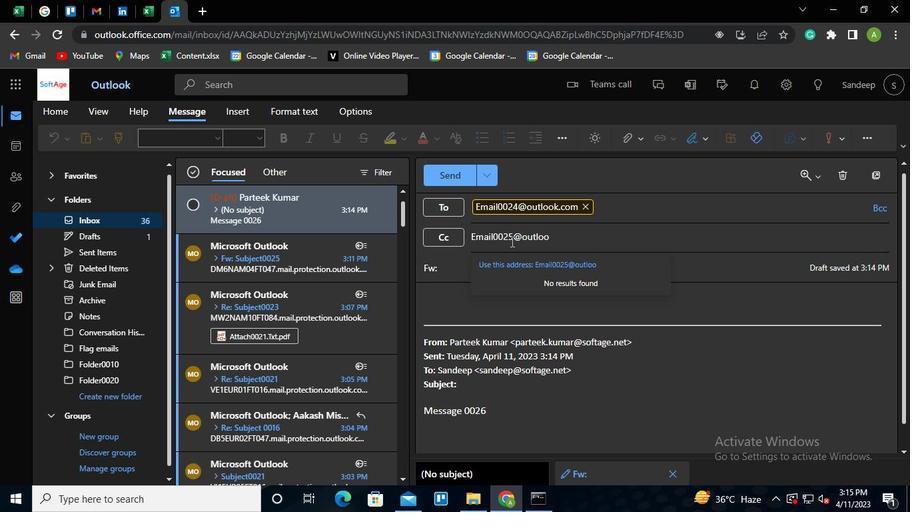 
Action: Keyboard <110>
Screenshot: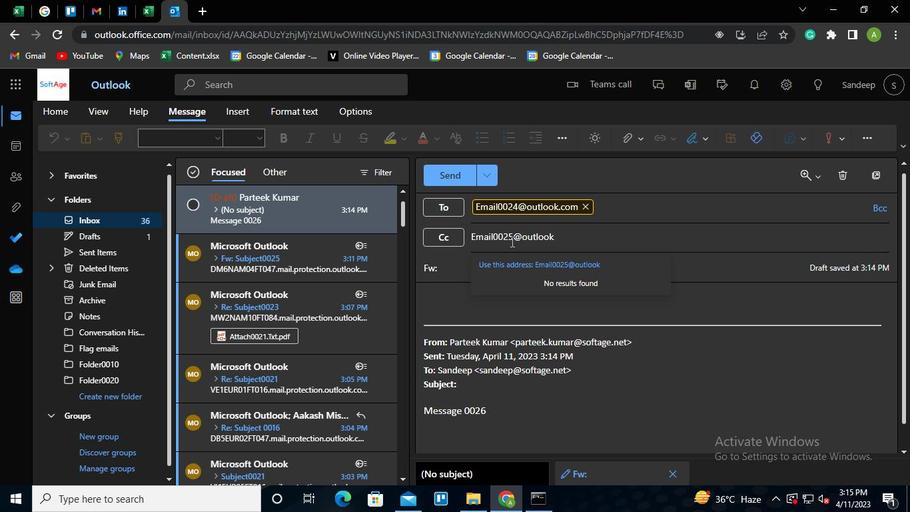 
Action: Keyboard c
Screenshot: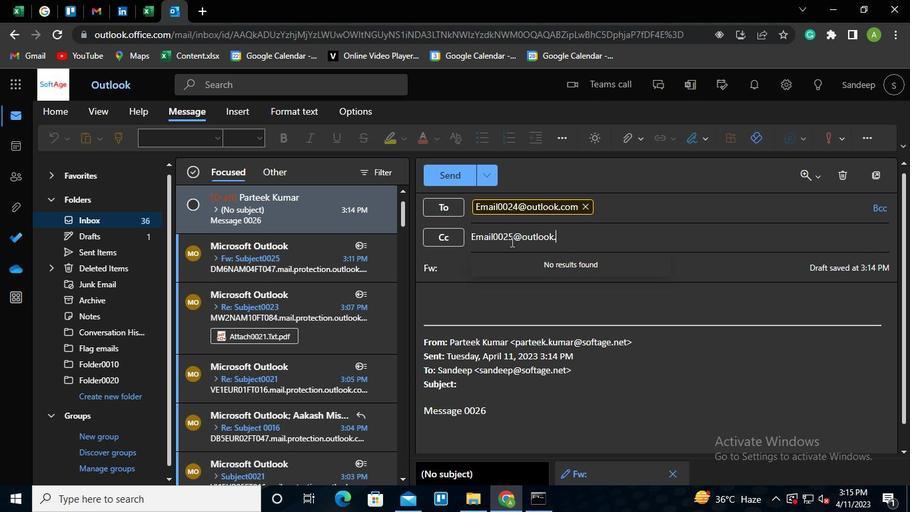 
Action: Keyboard o
Screenshot: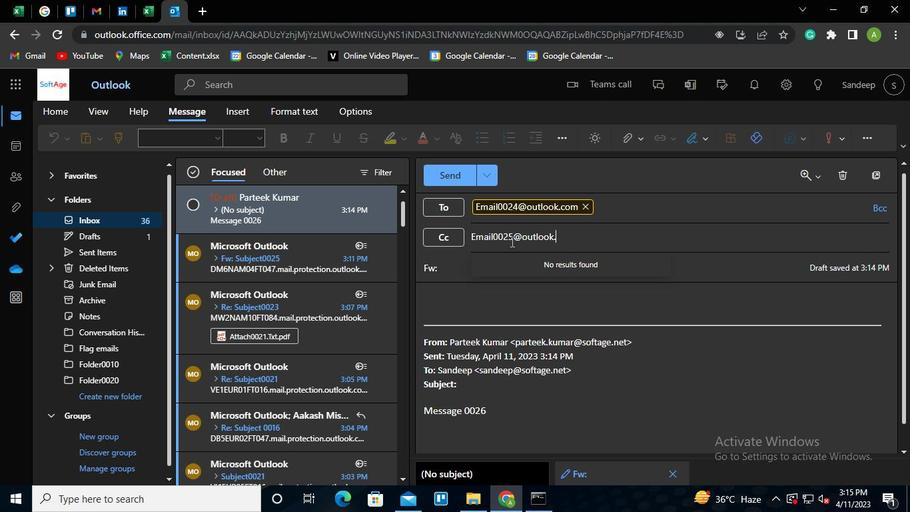 
Action: Keyboard m
Screenshot: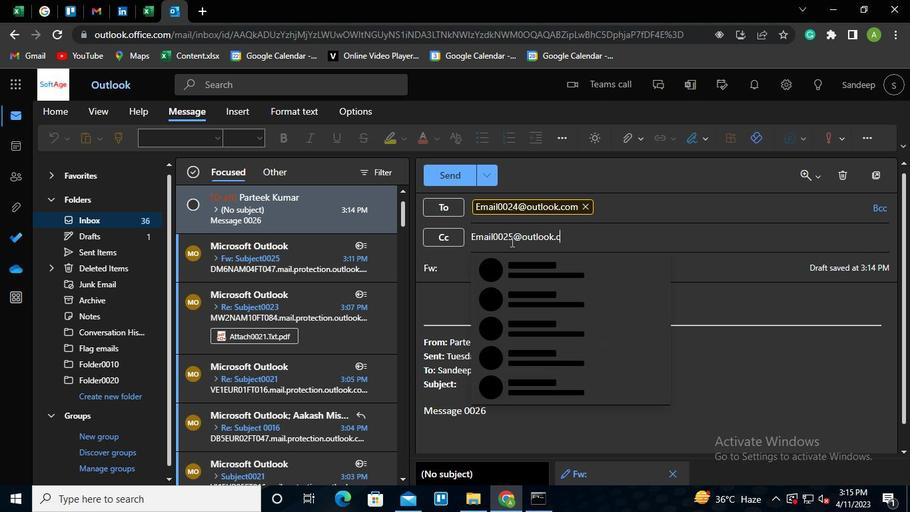 
Action: Keyboard Key.enter
Screenshot: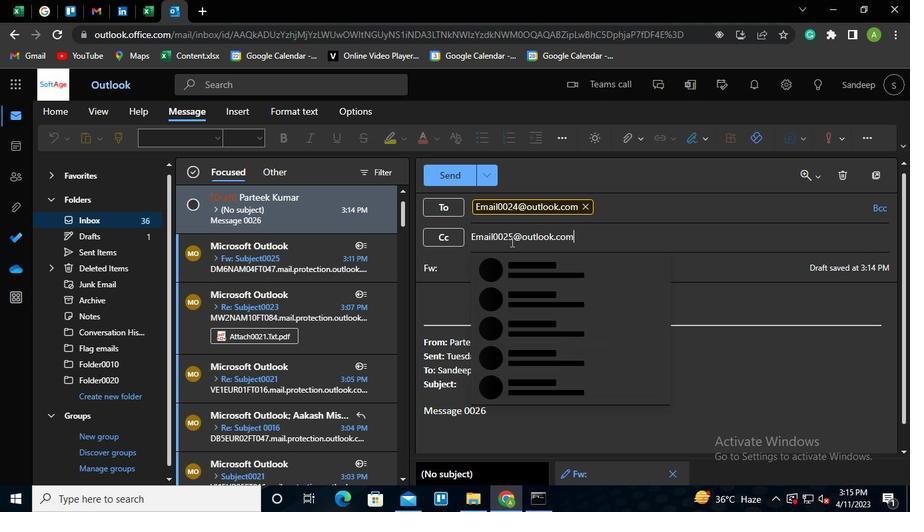 
Action: Mouse moved to (448, 301)
Screenshot: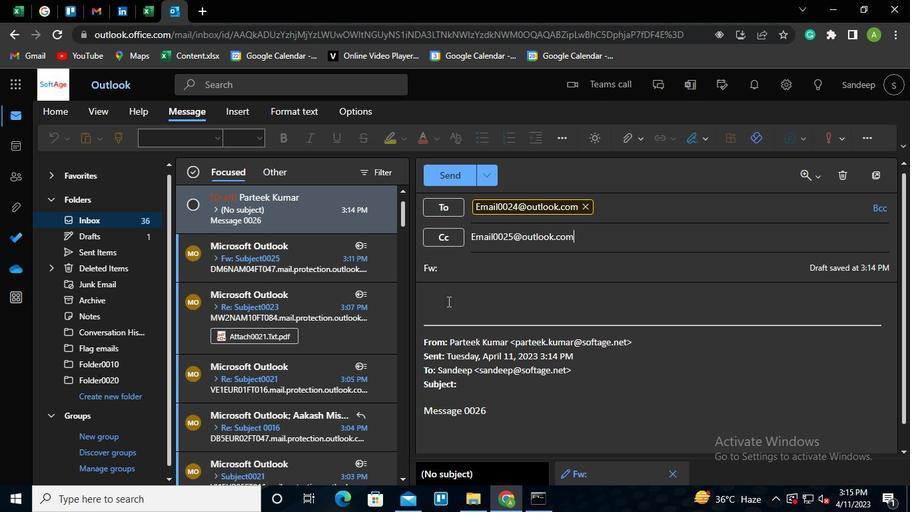 
Action: Mouse pressed left at (448, 301)
Screenshot: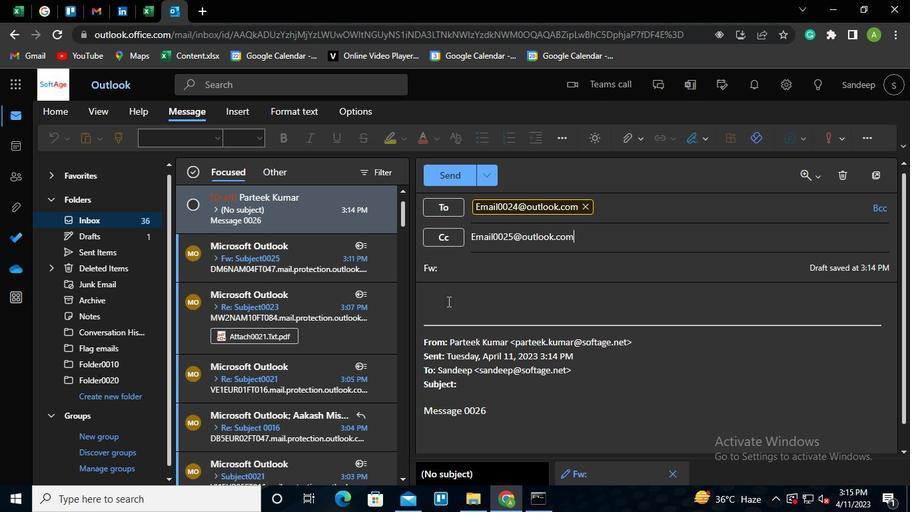 
Action: Keyboard Key.shift
Screenshot: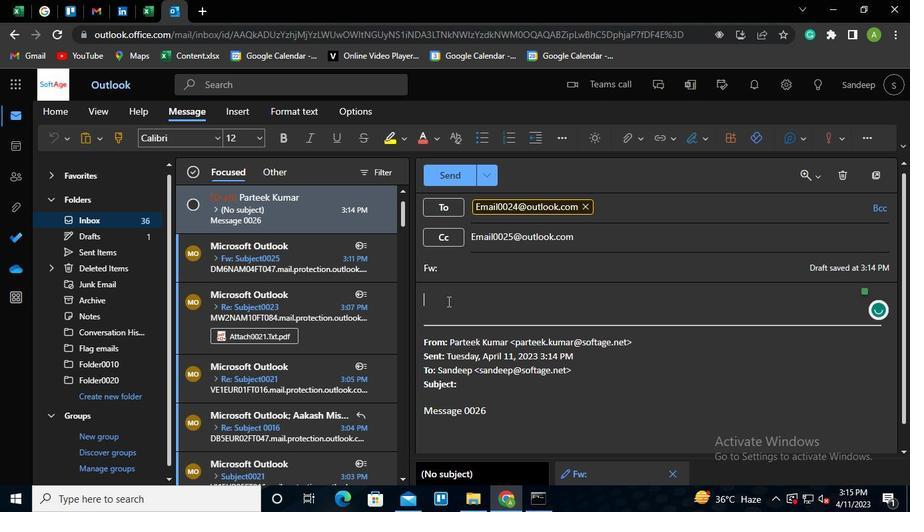 
Action: Keyboard M
Screenshot: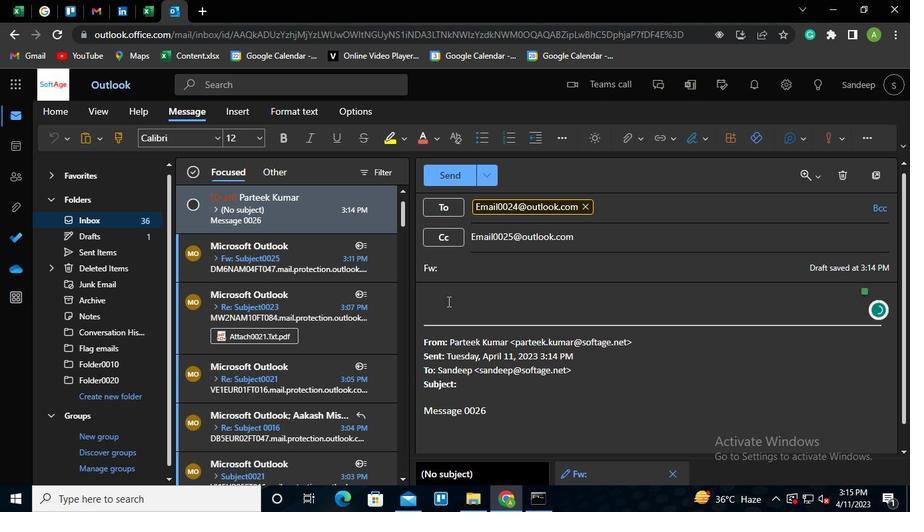 
Action: Keyboard e
Screenshot: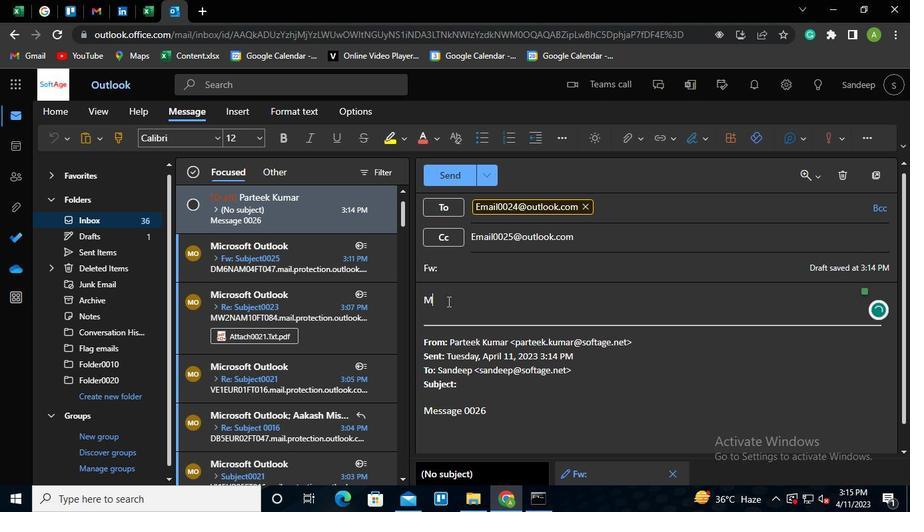 
Action: Keyboard s
Screenshot: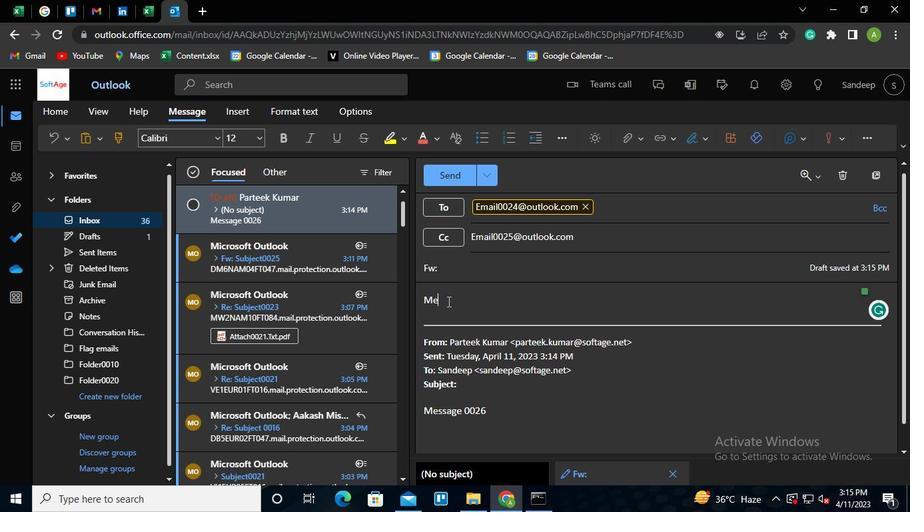 
Action: Keyboard s
Screenshot: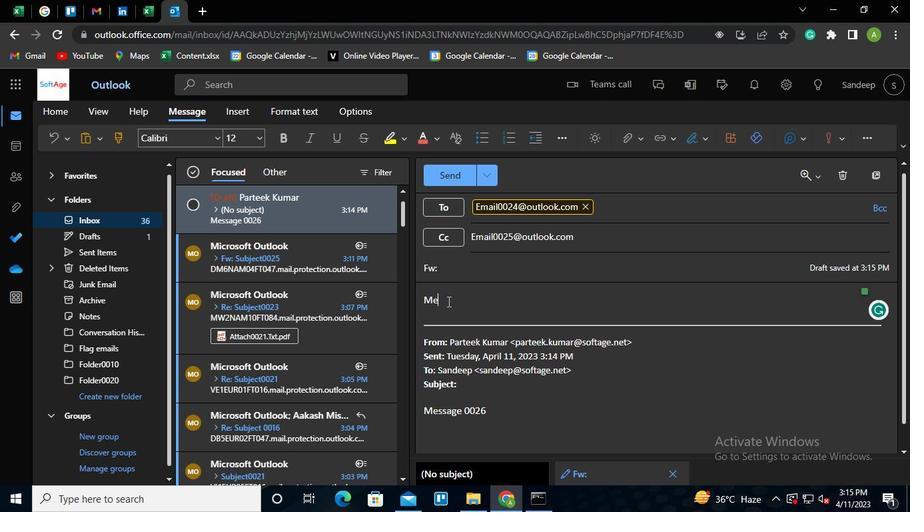 
Action: Keyboard a
Screenshot: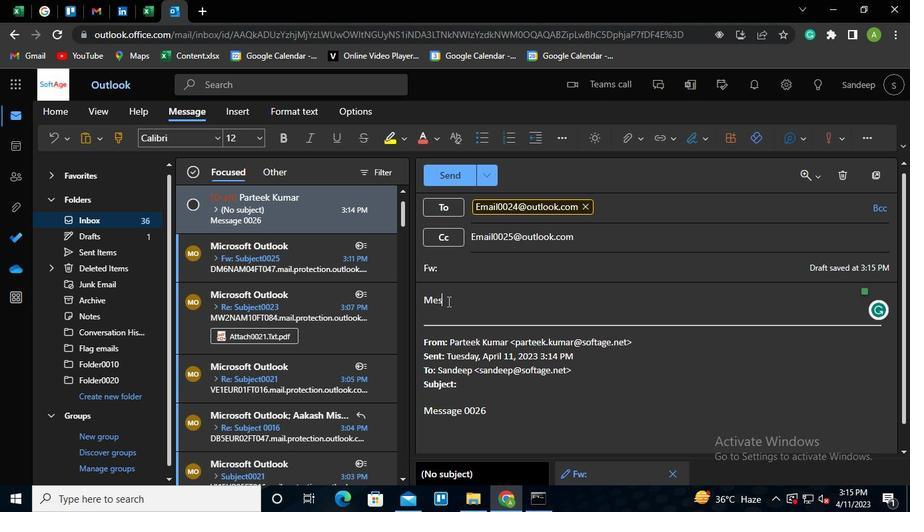 
Action: Keyboard g
Screenshot: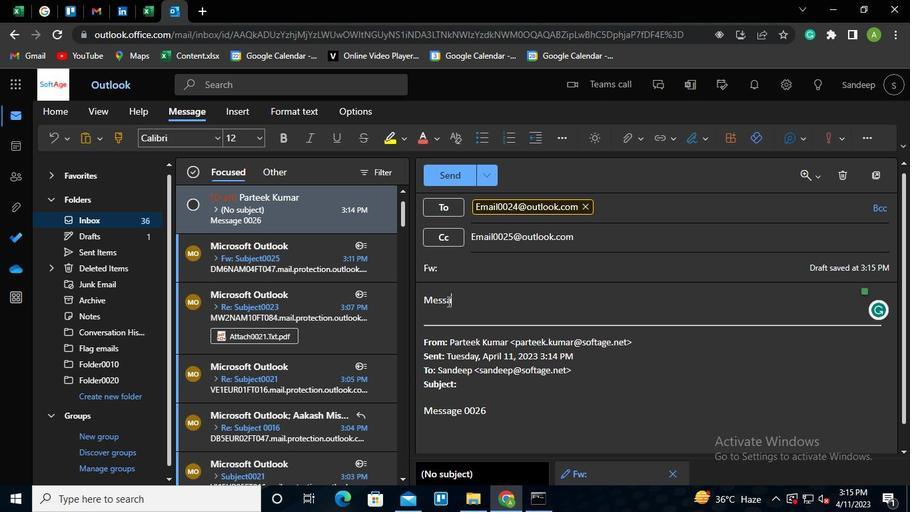 
Action: Keyboard e
Screenshot: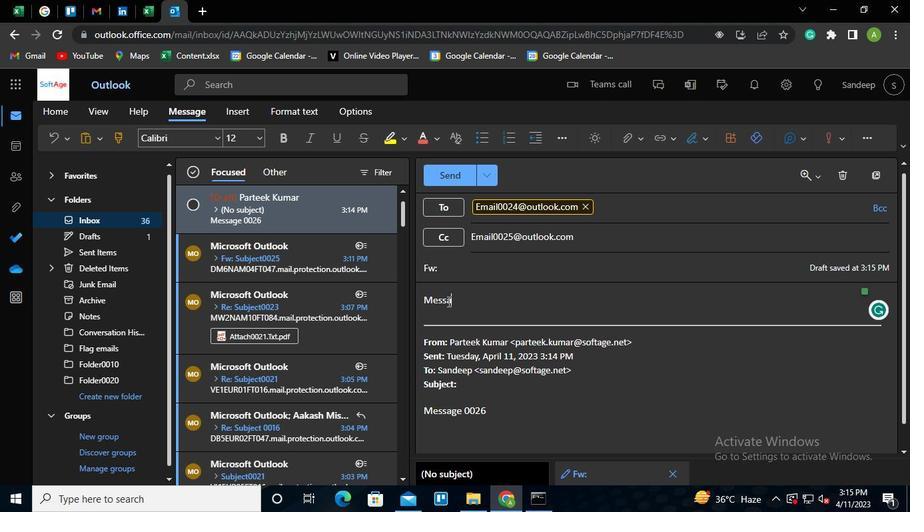 
Action: Keyboard <96>
Screenshot: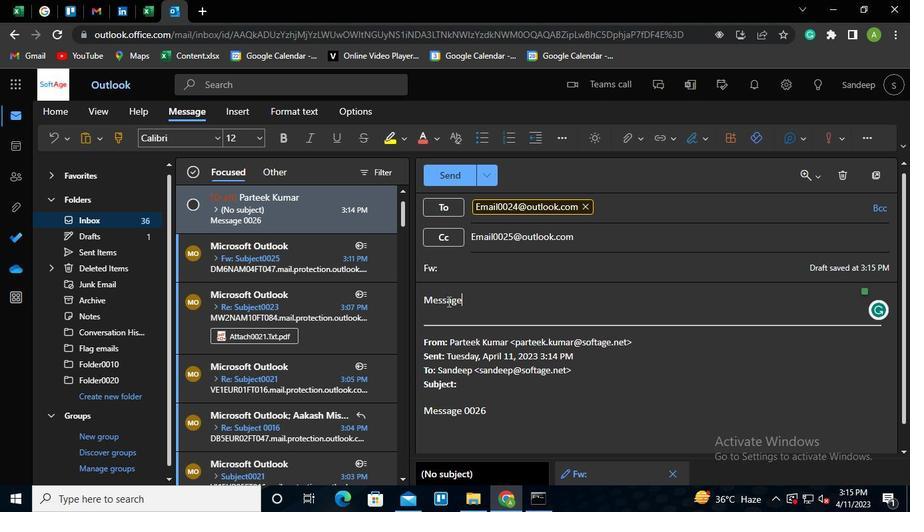 
Action: Keyboard <96>
Screenshot: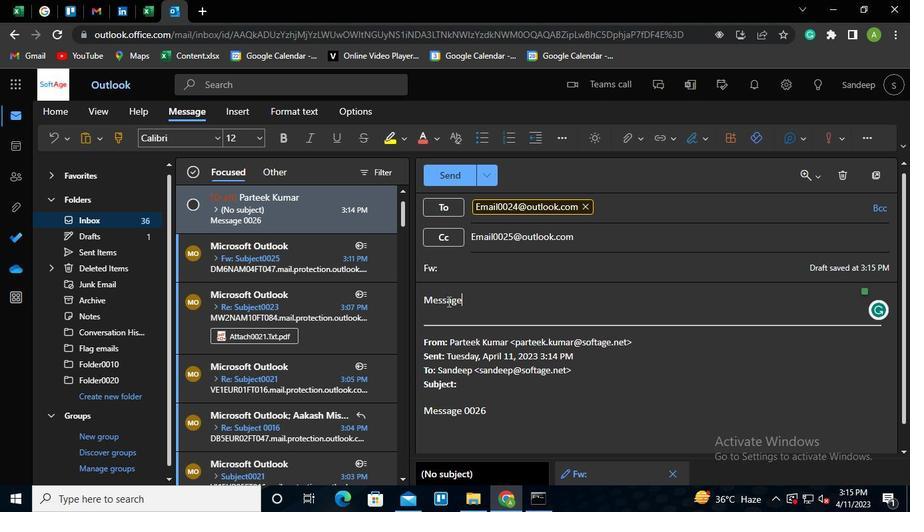 
Action: Keyboard <98>
Screenshot: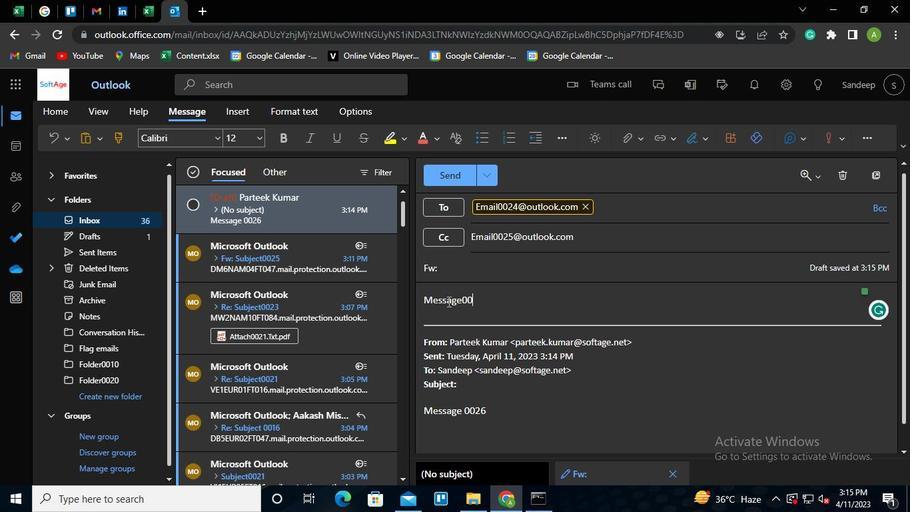 
Action: Keyboard <102>
Screenshot: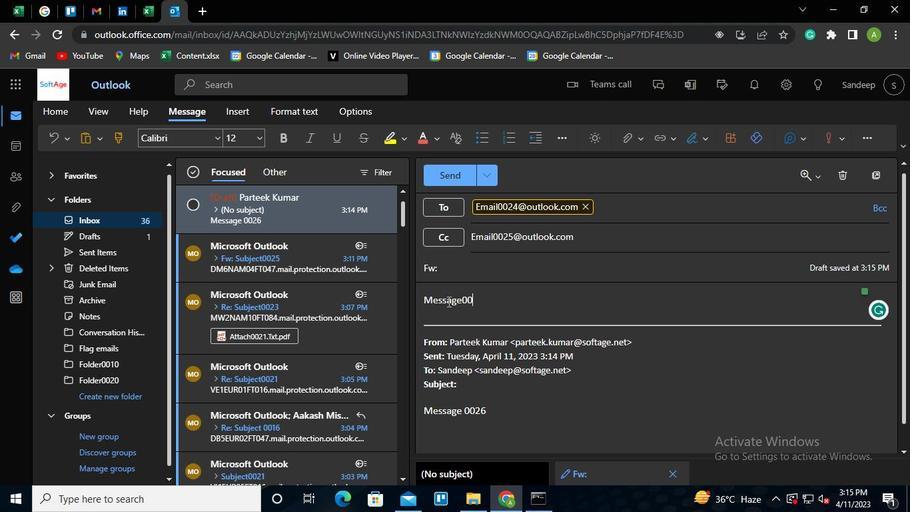 
Action: Mouse moved to (452, 176)
Screenshot: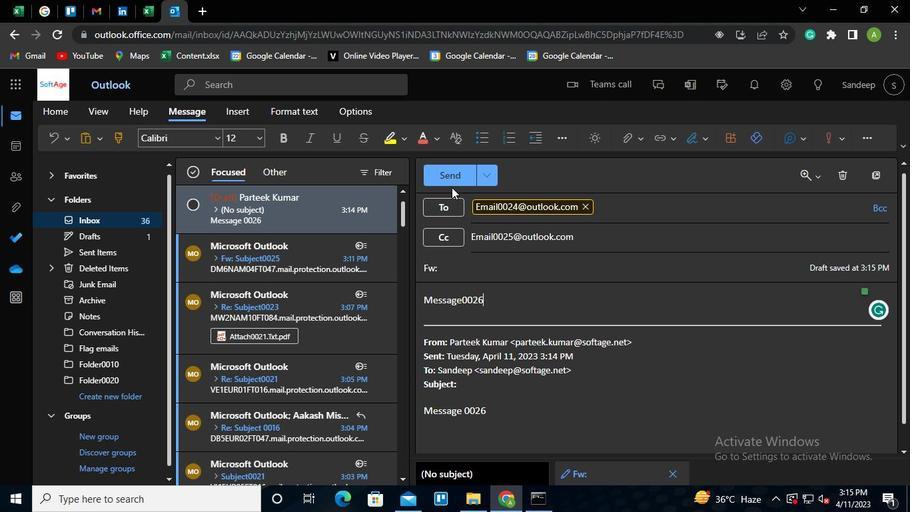 
Action: Mouse pressed left at (452, 176)
Screenshot: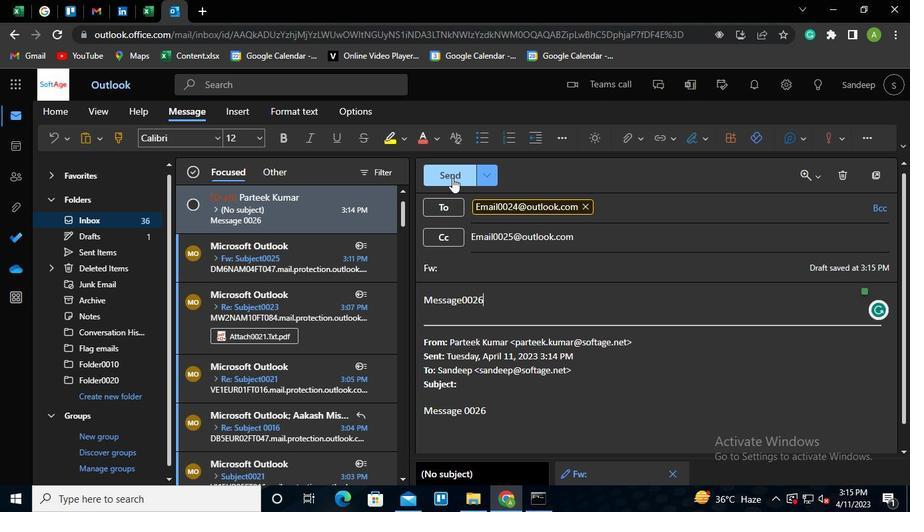 
Action: Mouse moved to (550, 504)
Screenshot: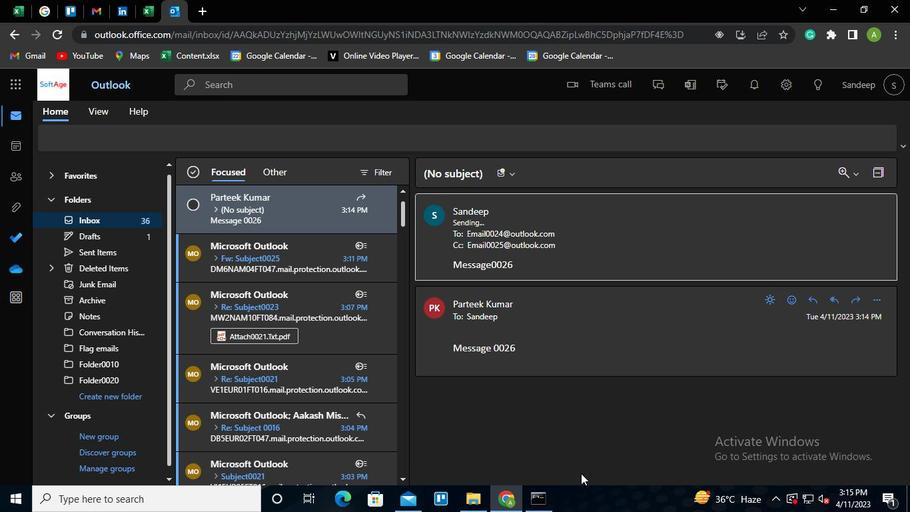 
Action: Mouse pressed left at (550, 504)
Screenshot: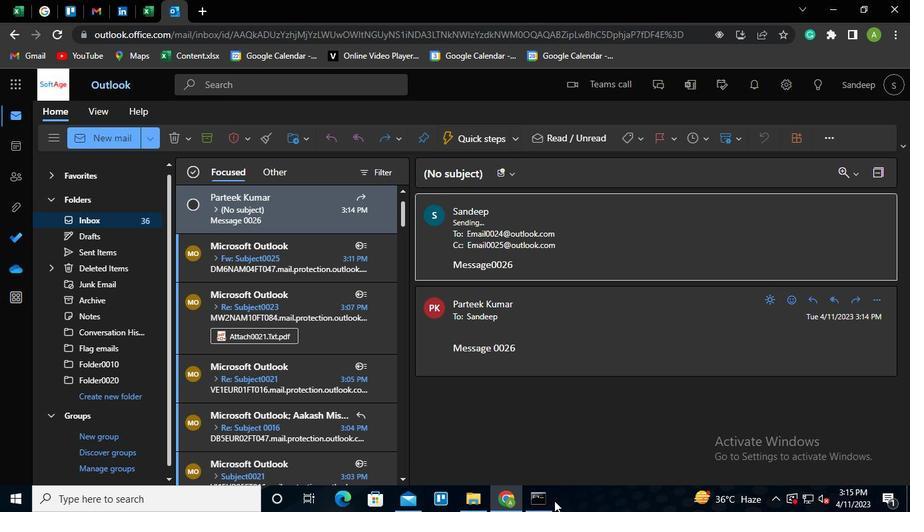 
Action: Mouse moved to (687, 61)
Screenshot: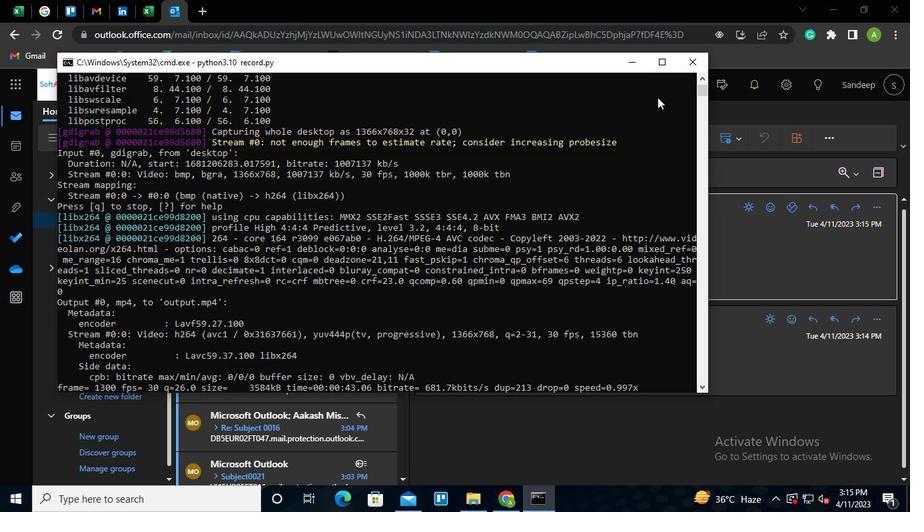 
Action: Mouse pressed left at (687, 61)
Screenshot: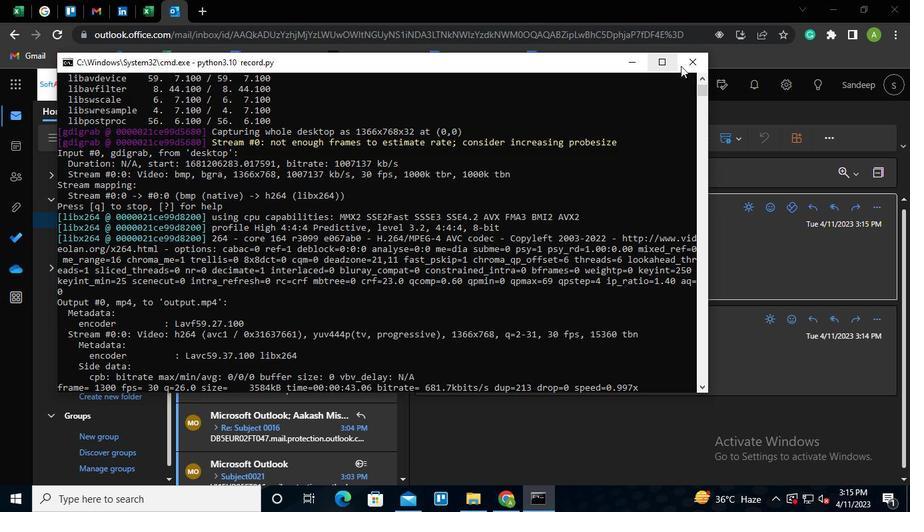 
